 Task: Create custom Profiles for PrisonConnect Pro application.
Action: Mouse moved to (627, 43)
Screenshot: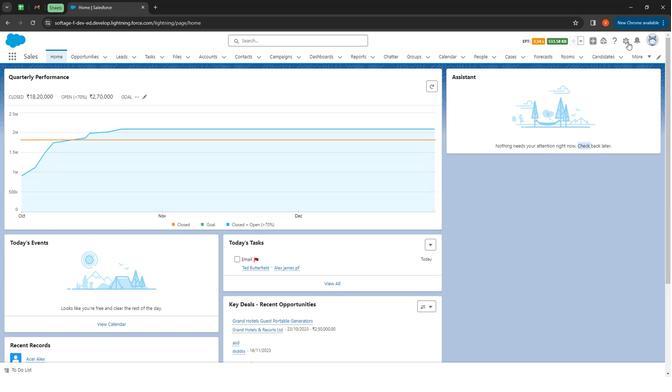 
Action: Mouse pressed left at (627, 43)
Screenshot: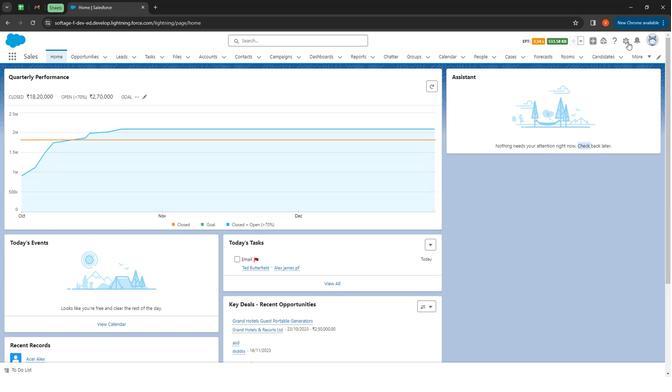 
Action: Mouse moved to (612, 58)
Screenshot: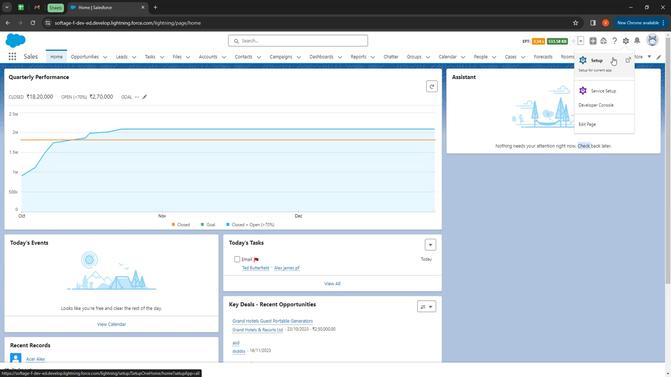 
Action: Mouse pressed left at (612, 58)
Screenshot: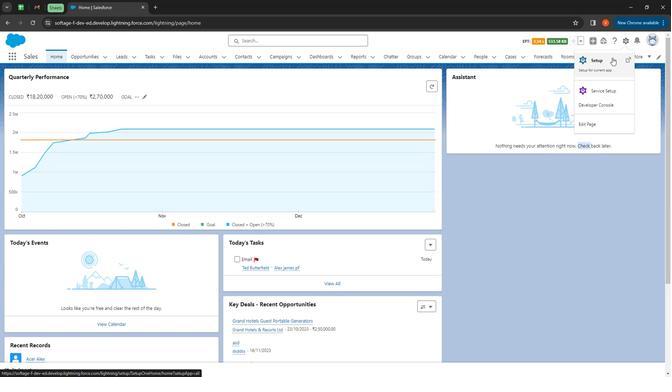 
Action: Mouse moved to (40, 79)
Screenshot: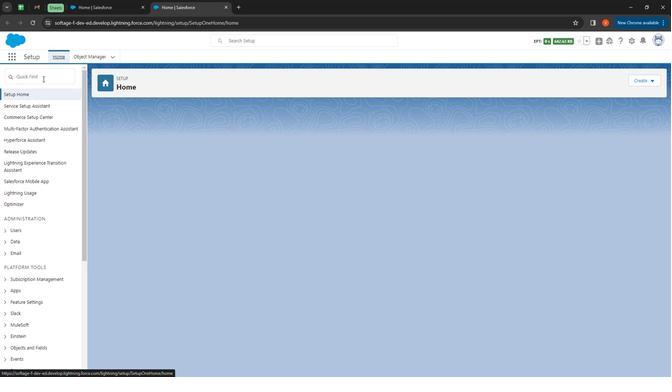 
Action: Mouse pressed left at (40, 79)
Screenshot: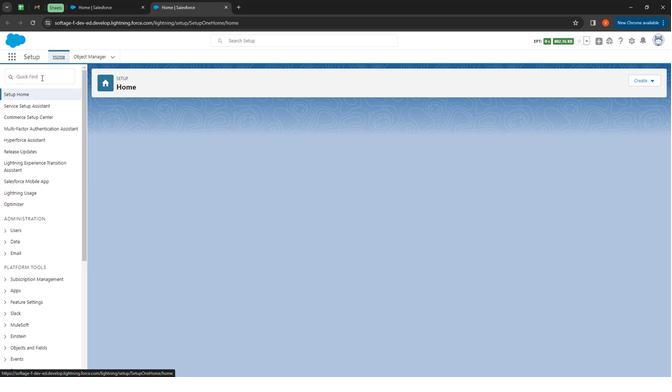 
Action: Mouse moved to (40, 79)
Screenshot: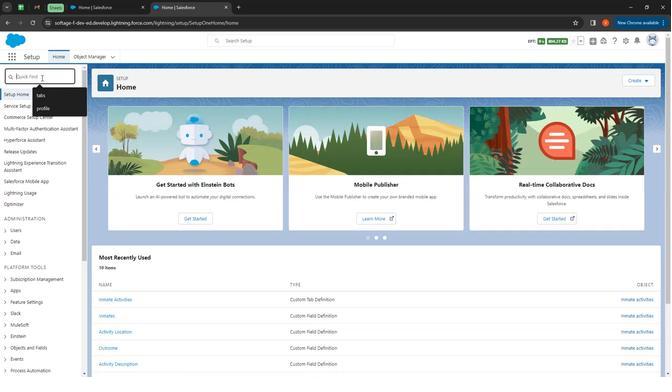 
Action: Key pressed profiles
Screenshot: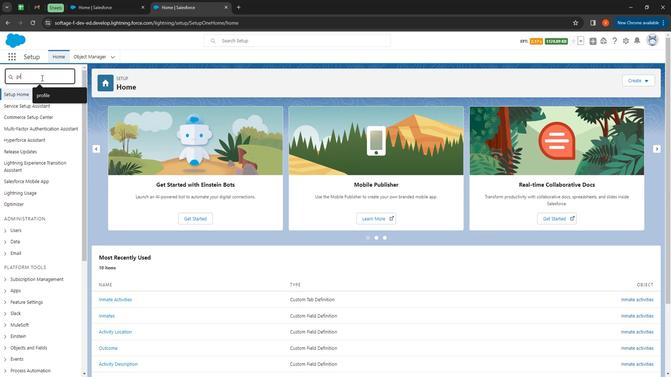 
Action: Mouse moved to (21, 108)
Screenshot: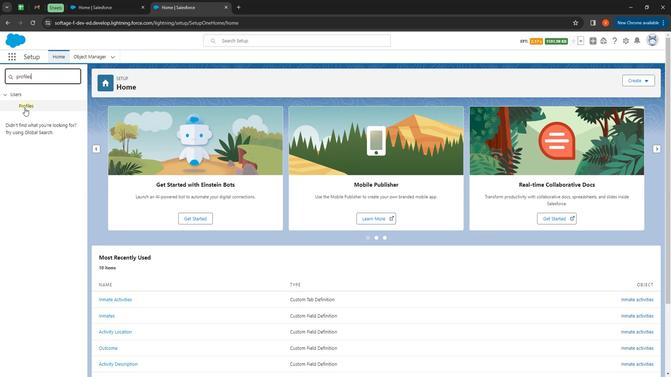 
Action: Mouse pressed left at (21, 108)
Screenshot: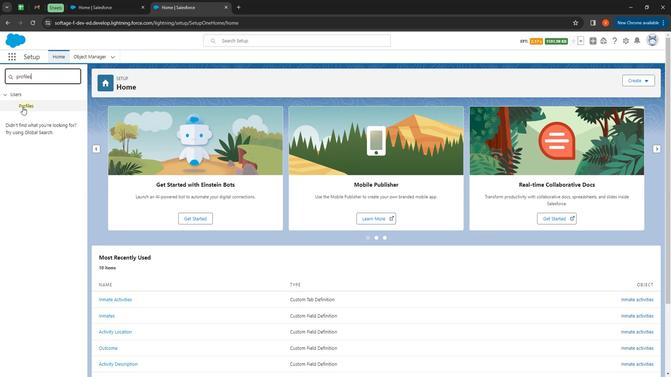 
Action: Mouse moved to (150, 172)
Screenshot: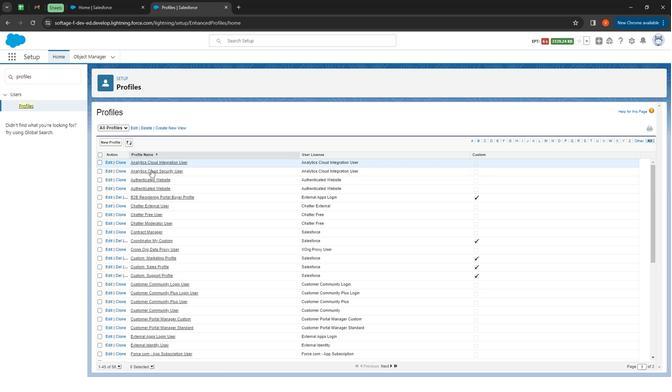 
Action: Mouse scrolled (150, 171) with delta (0, 0)
Screenshot: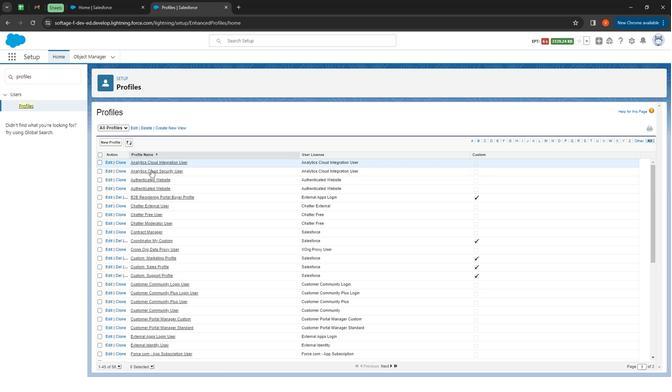 
Action: Mouse scrolled (150, 171) with delta (0, 0)
Screenshot: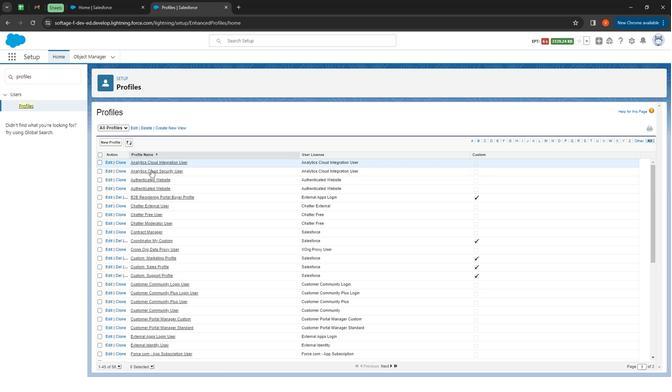 
Action: Mouse scrolled (150, 171) with delta (0, 0)
Screenshot: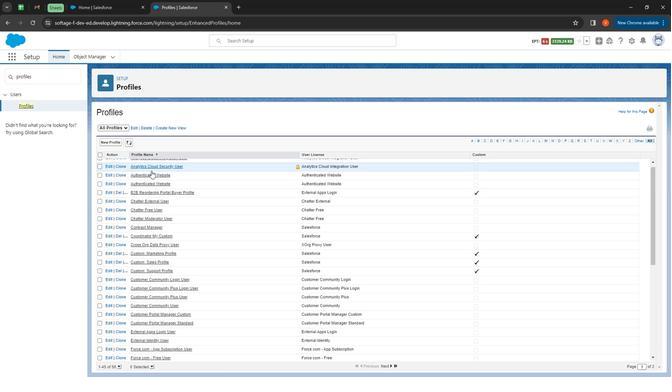 
Action: Mouse scrolled (150, 171) with delta (0, 0)
Screenshot: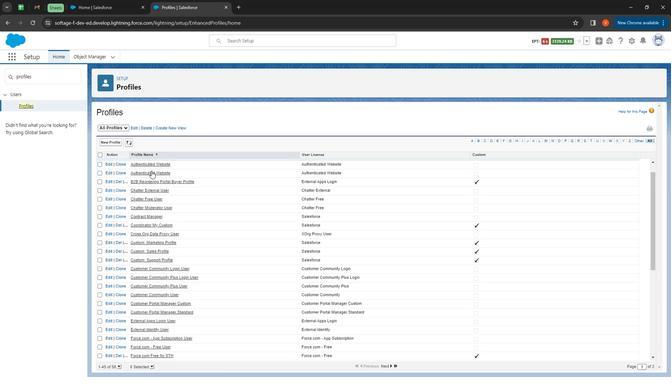 
Action: Mouse moved to (118, 253)
Screenshot: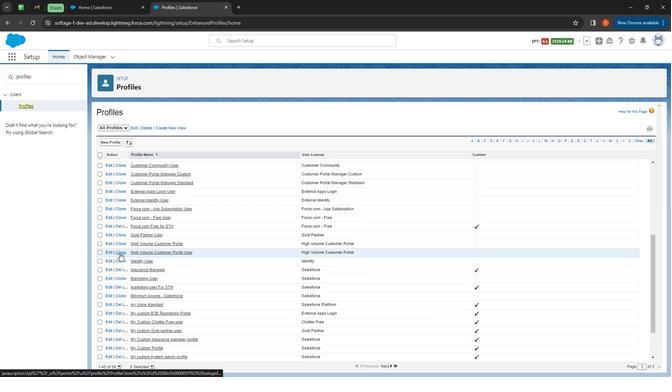 
Action: Mouse pressed left at (118, 253)
Screenshot: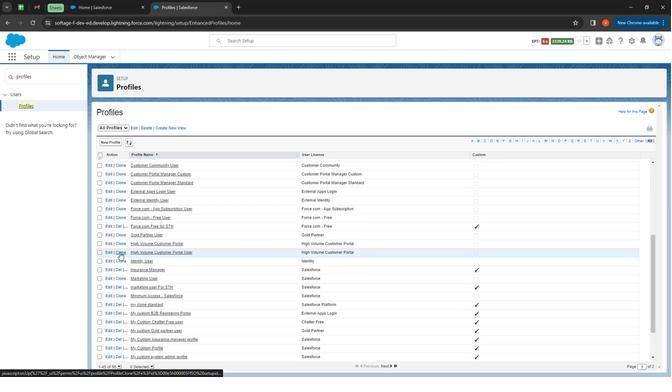 
Action: Mouse moved to (239, 169)
Screenshot: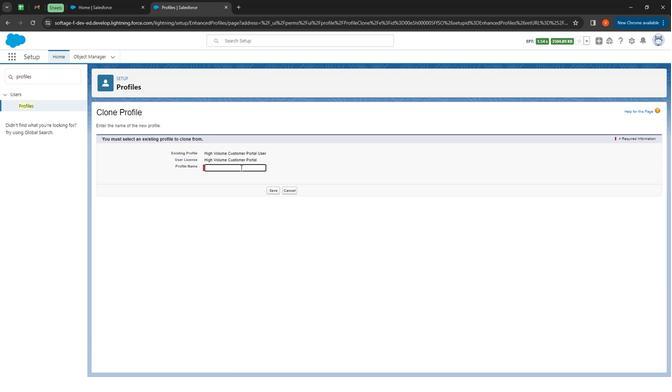
Action: Mouse pressed left at (239, 169)
Screenshot: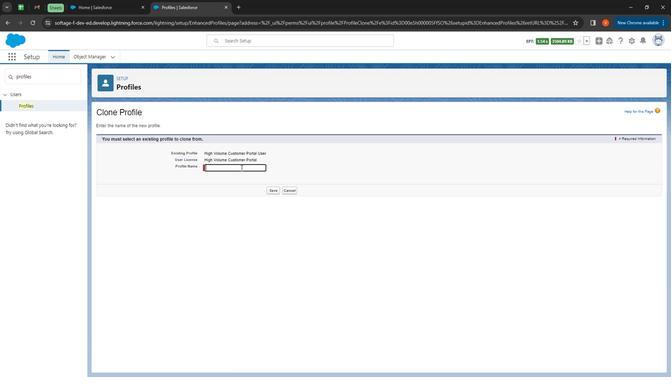
Action: Key pressed custom<Key.space><Key.shift>High<Key.shift>Volume<Key.space><Key.shift><Key.shift><Key.shift><Key.shift><Key.shift><Key.shift><Key.shift><Key.shift><Key.shift><Key.shift>PCP
Screenshot: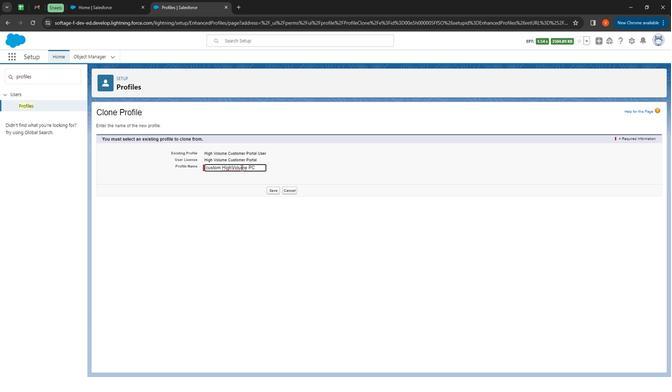 
Action: Mouse moved to (229, 169)
Screenshot: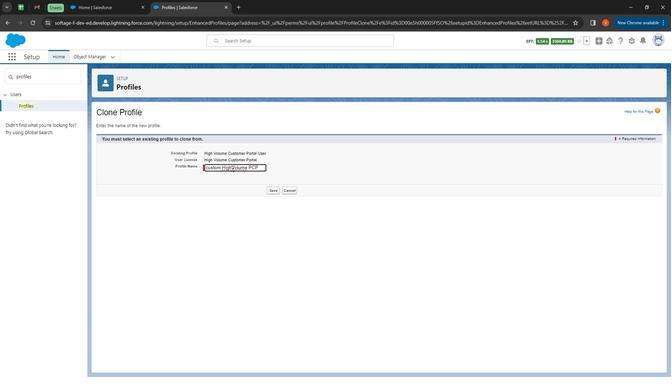 
Action: Mouse pressed left at (229, 169)
Screenshot: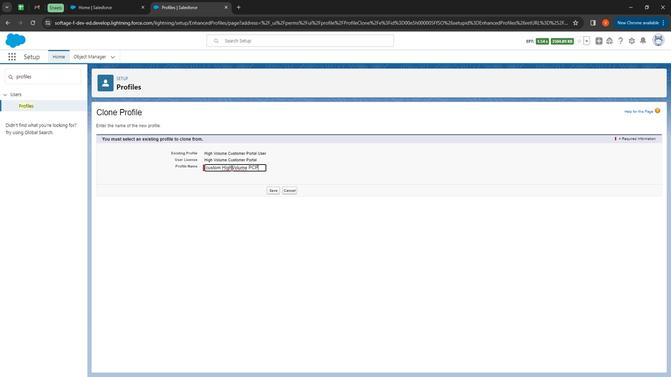 
Action: Mouse moved to (230, 172)
Screenshot: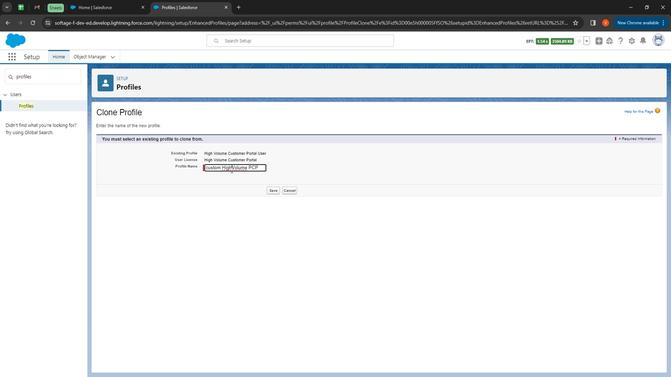 
Action: Key pressed <Key.space>
Screenshot: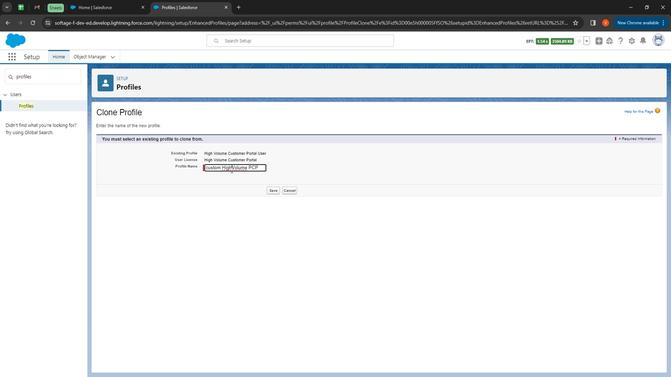 
Action: Mouse moved to (273, 190)
Screenshot: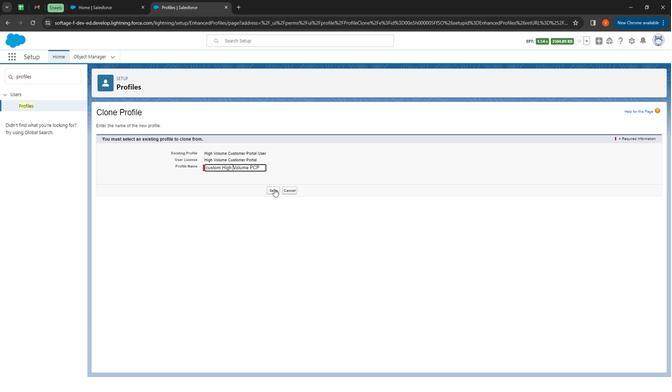
Action: Mouse pressed left at (273, 190)
Screenshot: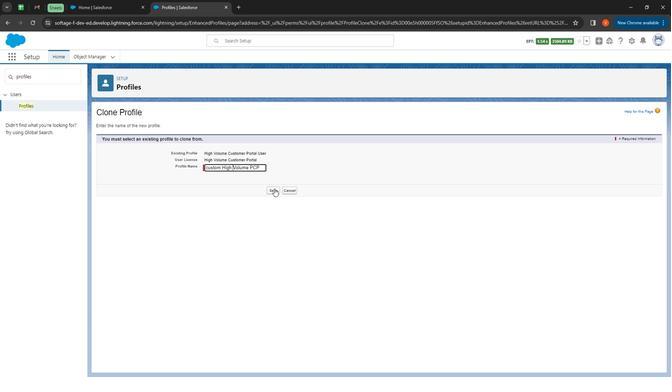 
Action: Mouse moved to (265, 208)
Screenshot: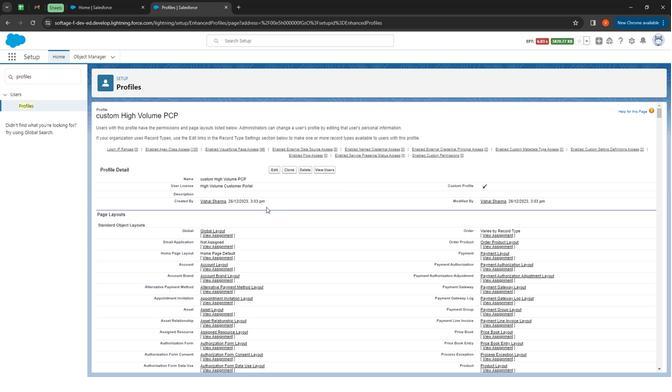 
Action: Mouse scrolled (265, 208) with delta (0, 0)
Screenshot: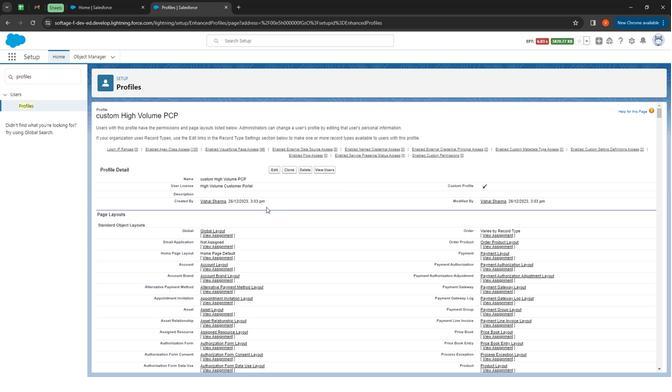 
Action: Mouse scrolled (265, 208) with delta (0, 0)
Screenshot: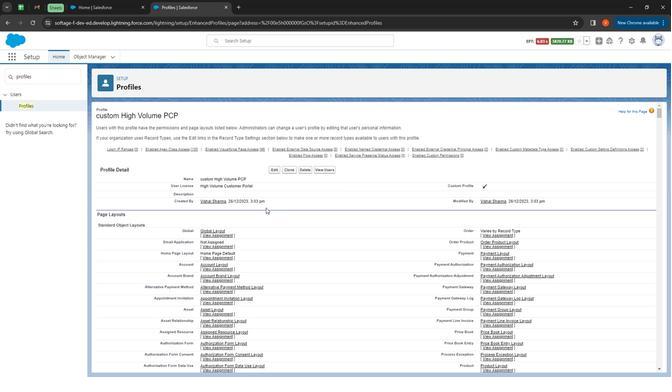 
Action: Mouse scrolled (265, 208) with delta (0, 0)
Screenshot: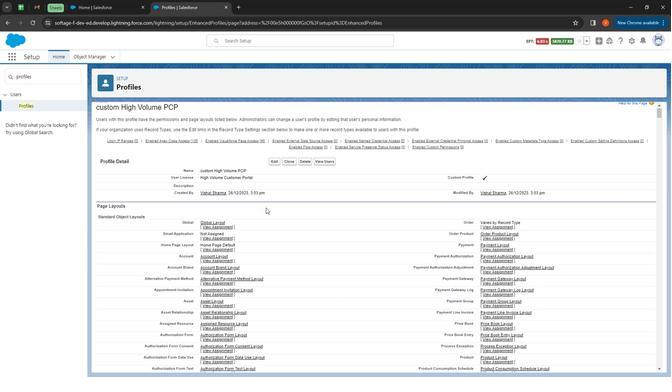 
Action: Mouse moved to (264, 208)
Screenshot: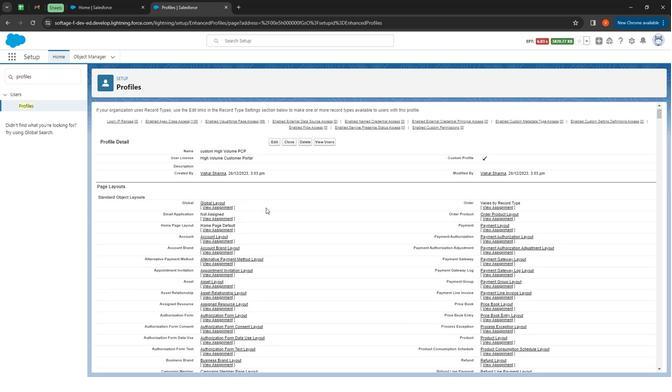 
Action: Mouse scrolled (264, 208) with delta (0, 0)
Screenshot: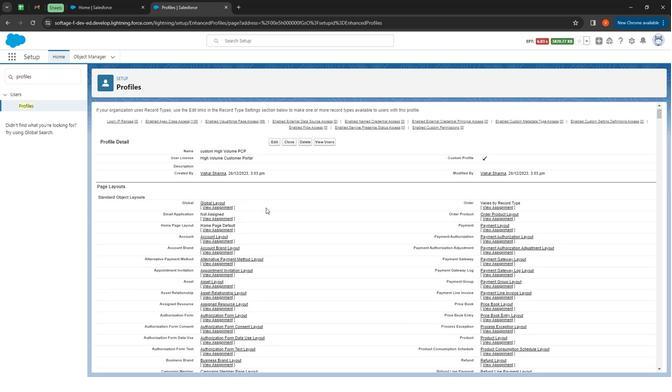 
Action: Mouse moved to (241, 218)
Screenshot: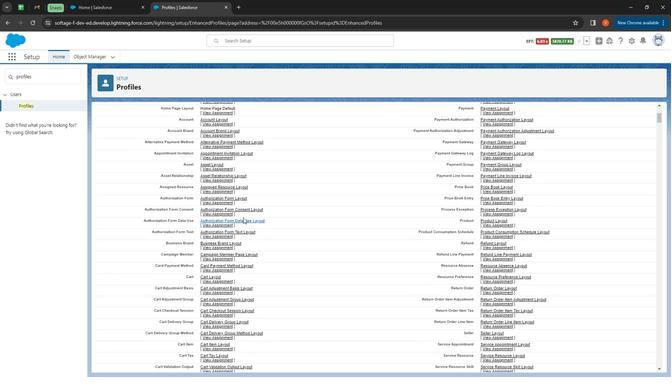 
Action: Mouse scrolled (241, 218) with delta (0, 0)
Screenshot: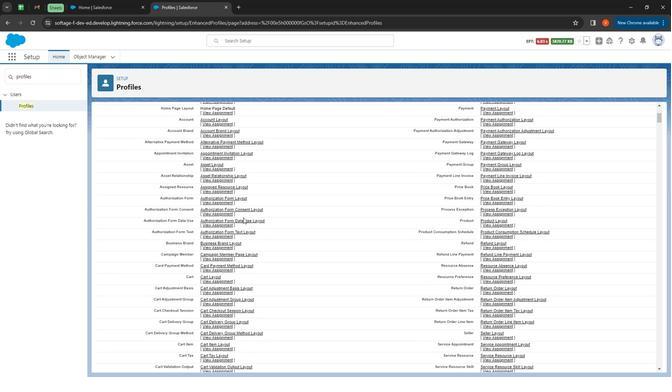 
Action: Mouse moved to (241, 218)
Screenshot: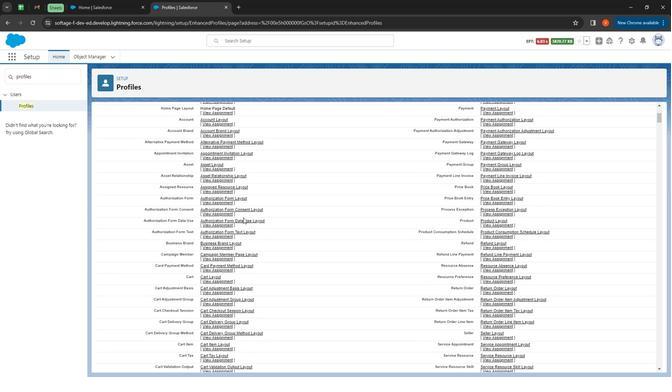 
Action: Mouse scrolled (241, 218) with delta (0, 0)
Screenshot: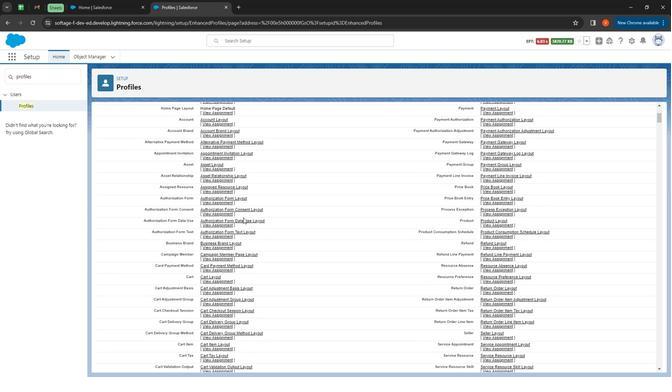 
Action: Mouse scrolled (241, 218) with delta (0, 0)
Screenshot: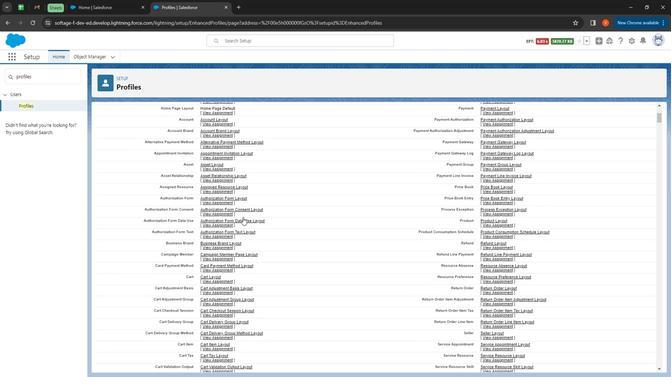 
Action: Mouse moved to (241, 217)
Screenshot: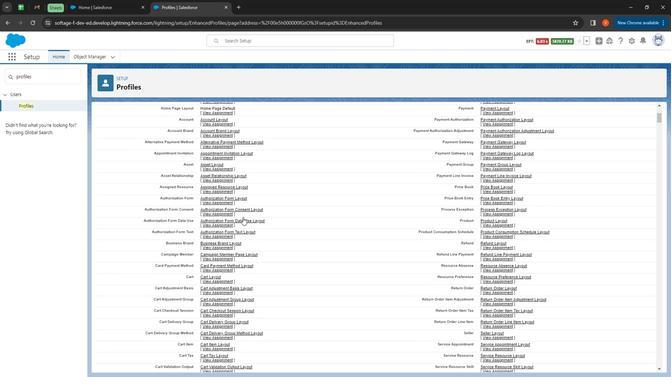 
Action: Mouse scrolled (241, 217) with delta (0, 0)
Screenshot: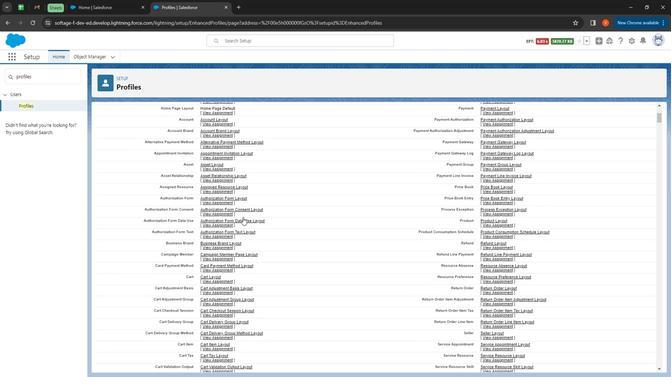 
Action: Mouse moved to (242, 217)
Screenshot: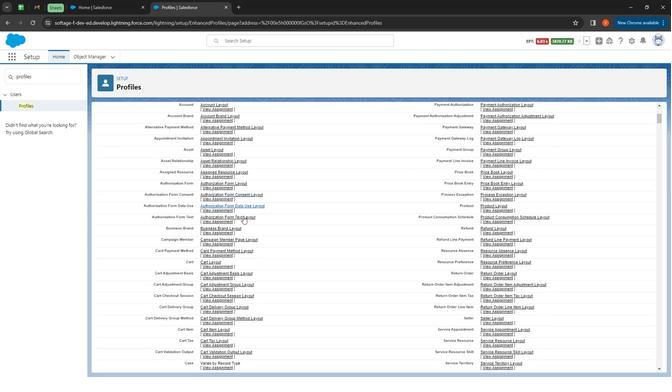 
Action: Mouse scrolled (242, 217) with delta (0, 0)
Screenshot: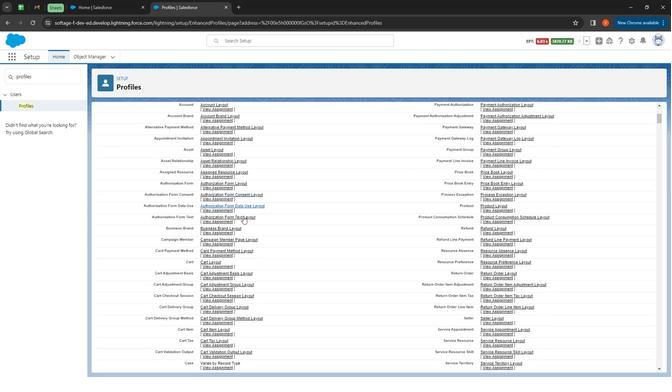 
Action: Mouse moved to (244, 216)
Screenshot: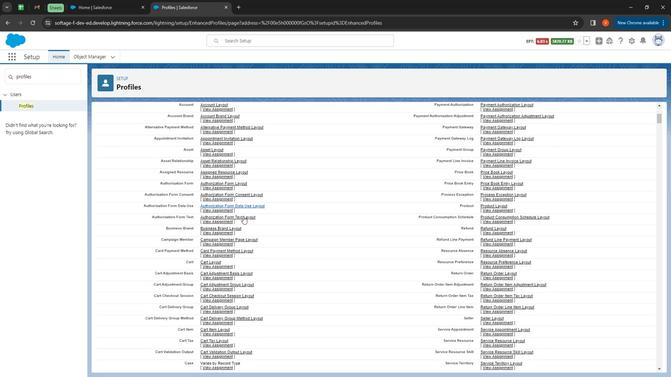 
Action: Mouse scrolled (244, 216) with delta (0, 0)
Screenshot: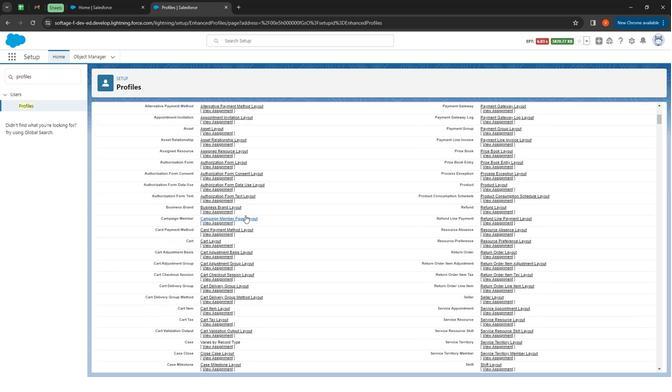 
Action: Mouse moved to (332, 224)
Screenshot: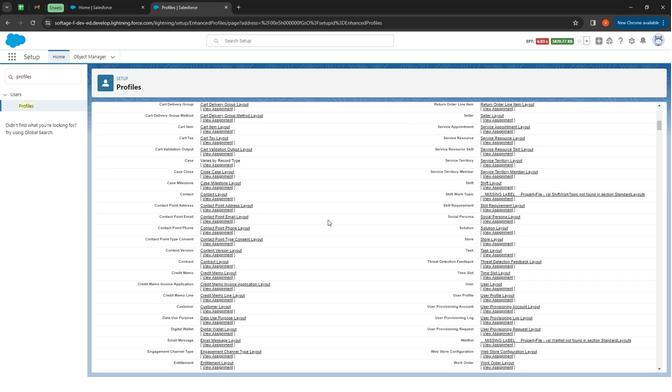 
Action: Mouse scrolled (332, 224) with delta (0, 0)
Screenshot: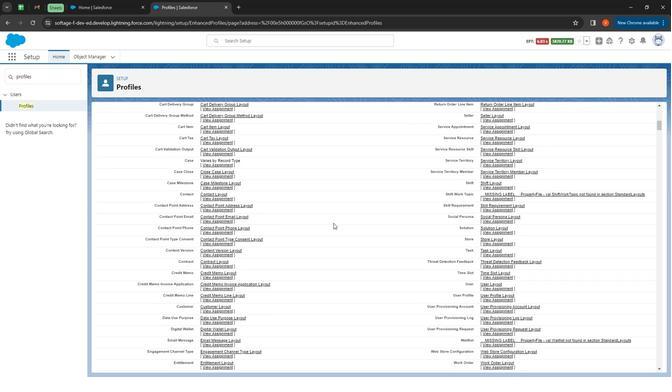 
Action: Mouse moved to (332, 225)
Screenshot: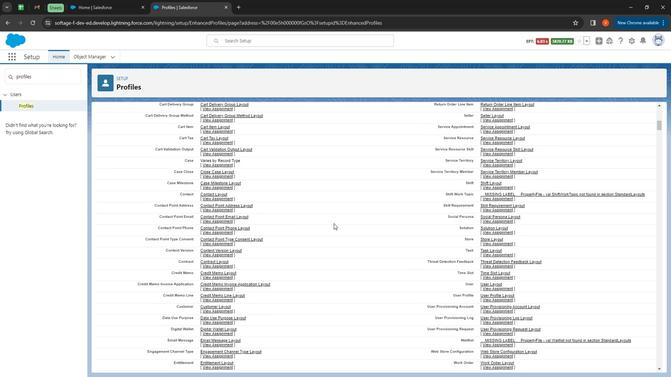 
Action: Mouse scrolled (332, 225) with delta (0, 0)
Screenshot: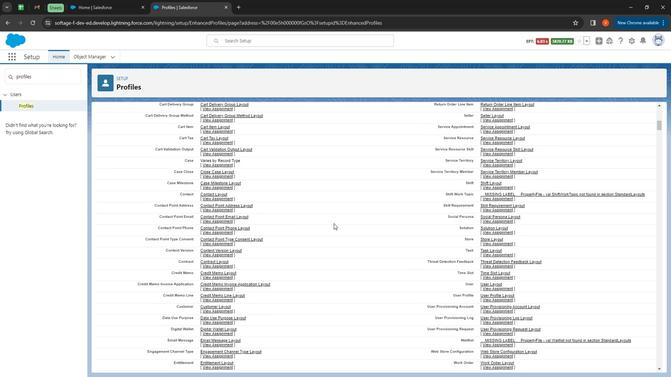 
Action: Mouse moved to (330, 226)
Screenshot: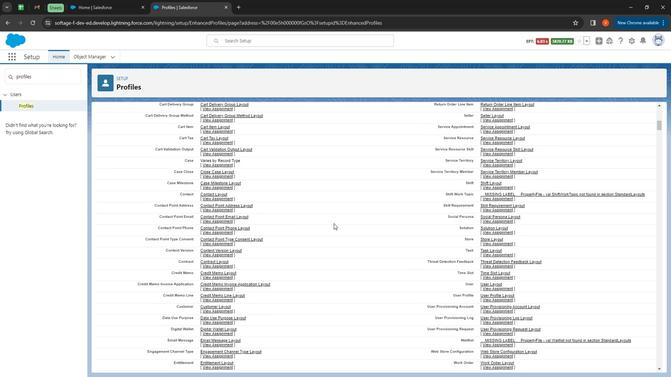 
Action: Mouse scrolled (330, 225) with delta (0, 0)
Screenshot: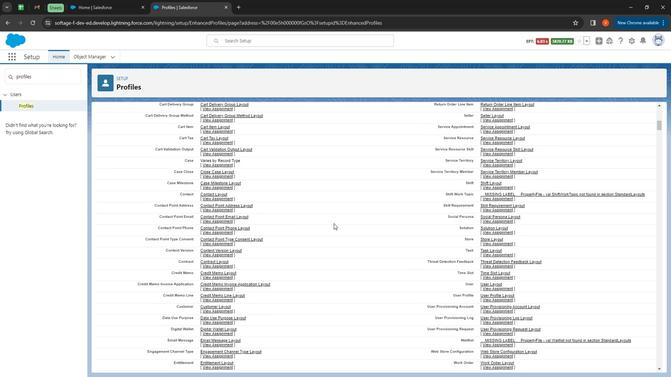 
Action: Mouse moved to (329, 226)
Screenshot: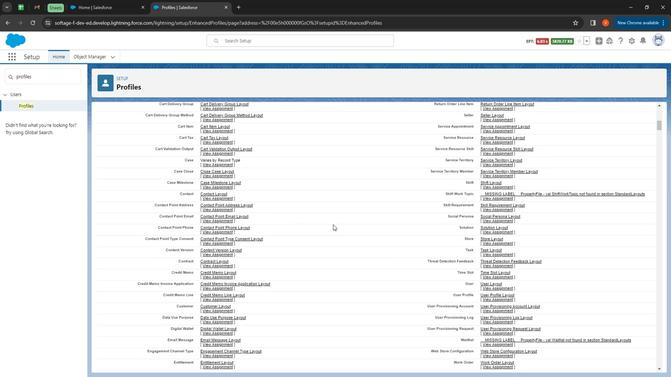 
Action: Mouse scrolled (329, 225) with delta (0, 0)
Screenshot: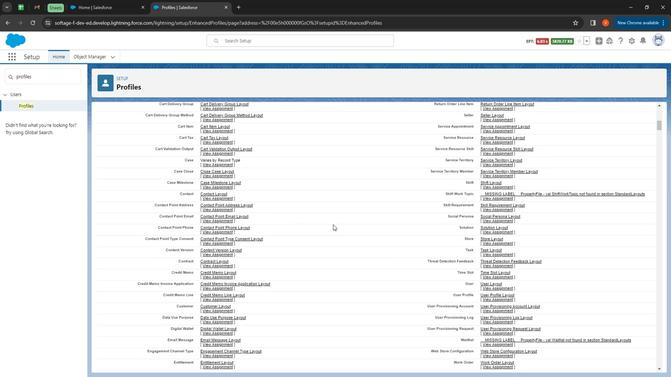 
Action: Mouse moved to (322, 226)
Screenshot: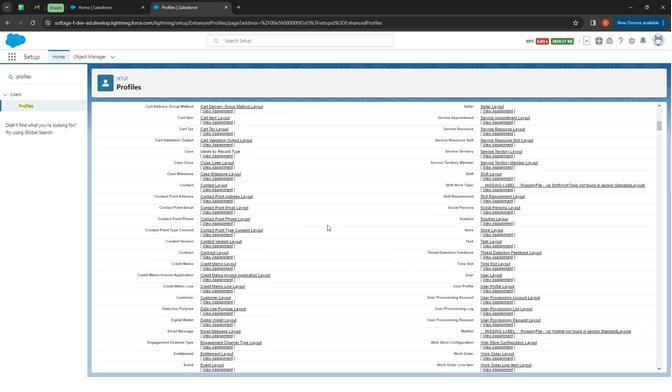 
Action: Mouse scrolled (322, 226) with delta (0, 0)
Screenshot: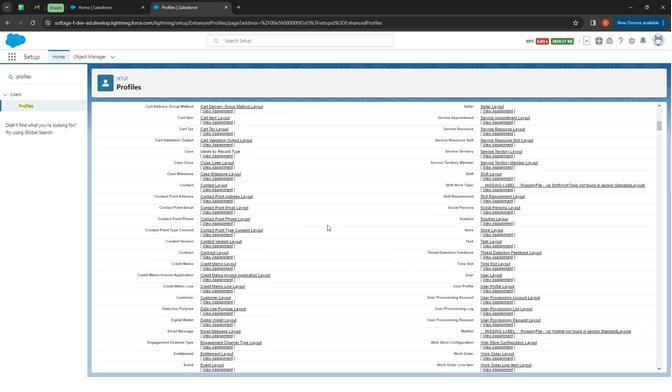 
Action: Mouse moved to (314, 226)
Screenshot: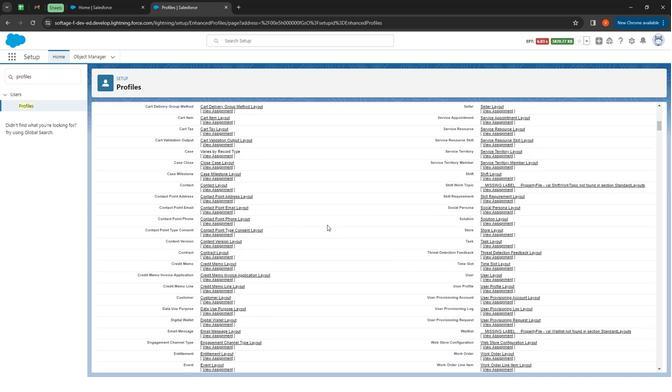 
Action: Mouse scrolled (314, 226) with delta (0, 0)
Screenshot: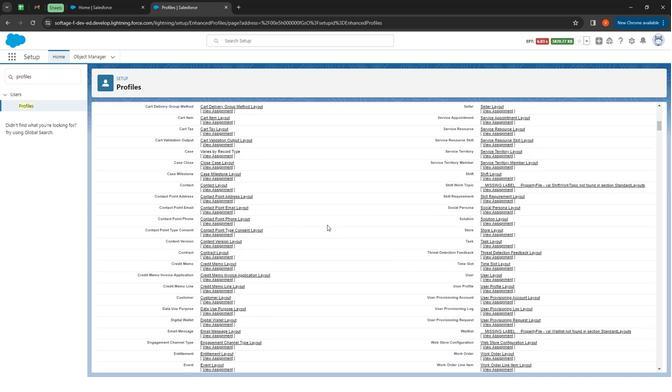 
Action: Mouse moved to (304, 226)
Screenshot: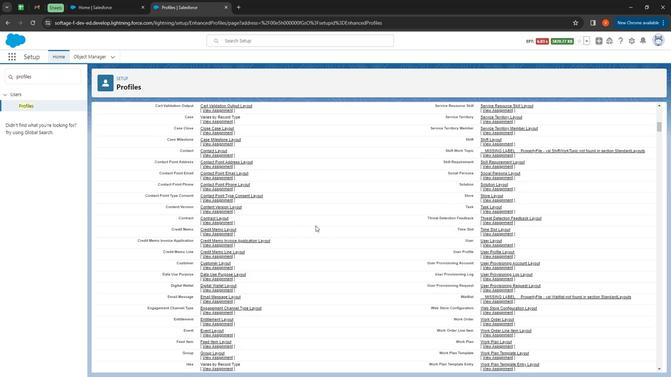 
Action: Mouse scrolled (304, 226) with delta (0, 0)
Screenshot: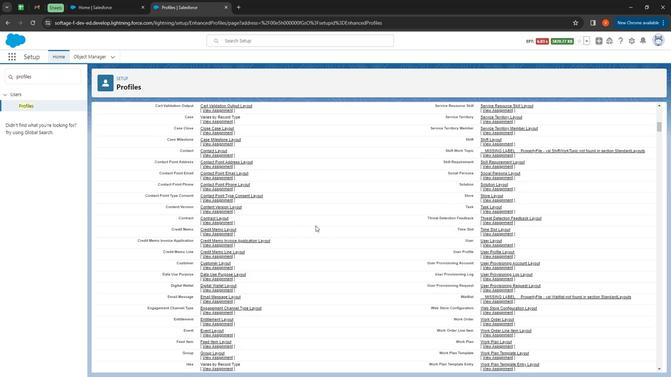 
Action: Mouse moved to (268, 227)
Screenshot: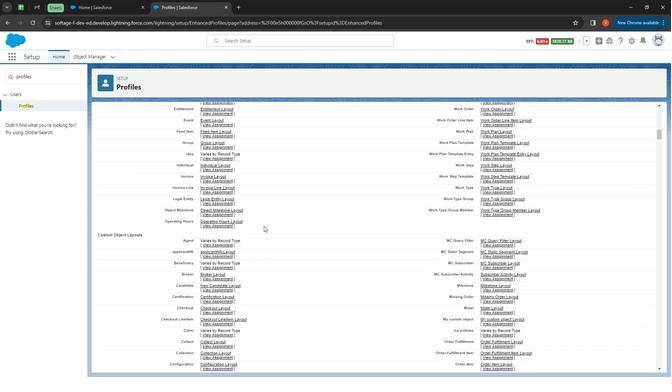 
Action: Mouse scrolled (268, 226) with delta (0, 0)
Screenshot: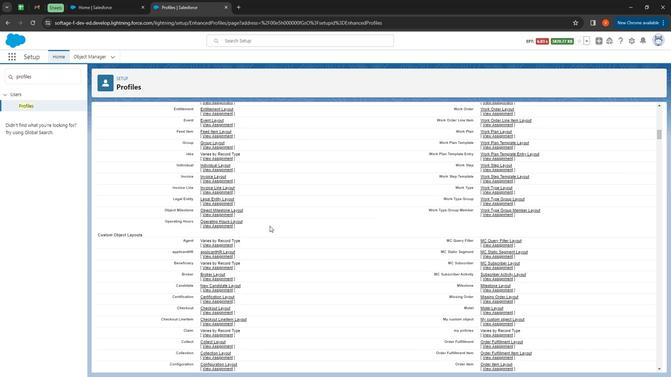 
Action: Mouse moved to (269, 227)
Screenshot: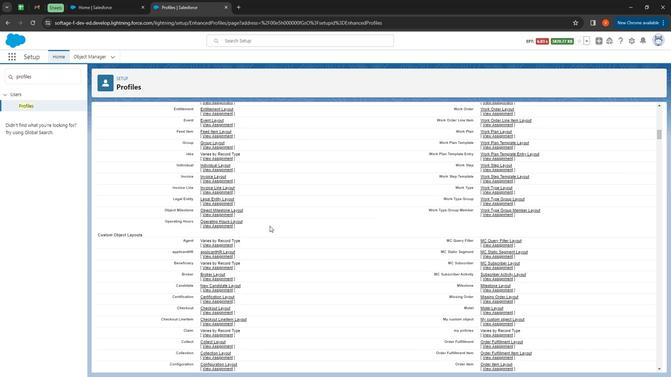 
Action: Mouse scrolled (269, 226) with delta (0, 0)
Screenshot: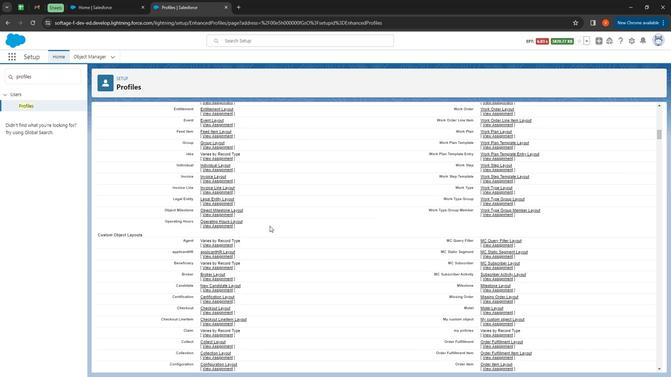
Action: Mouse scrolled (269, 226) with delta (0, 0)
Screenshot: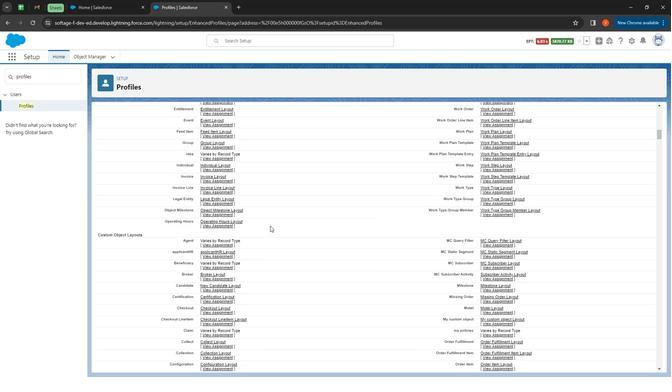 
Action: Mouse scrolled (269, 226) with delta (0, 0)
Screenshot: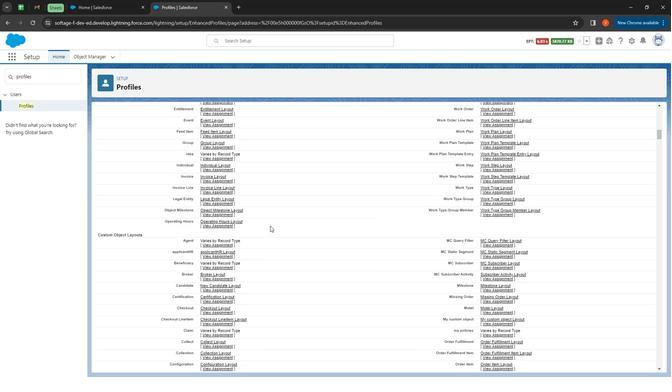 
Action: Mouse scrolled (269, 226) with delta (0, 0)
Screenshot: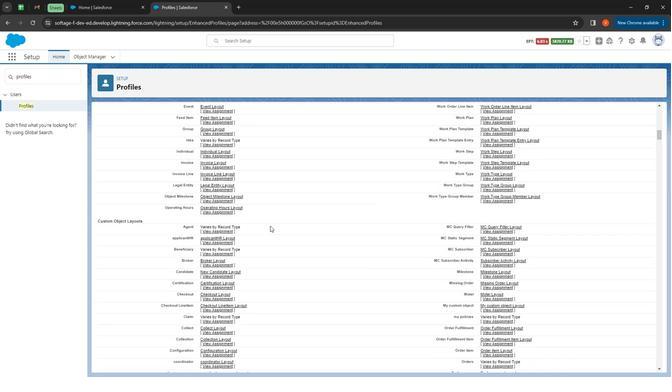 
Action: Mouse scrolled (269, 226) with delta (0, 0)
Screenshot: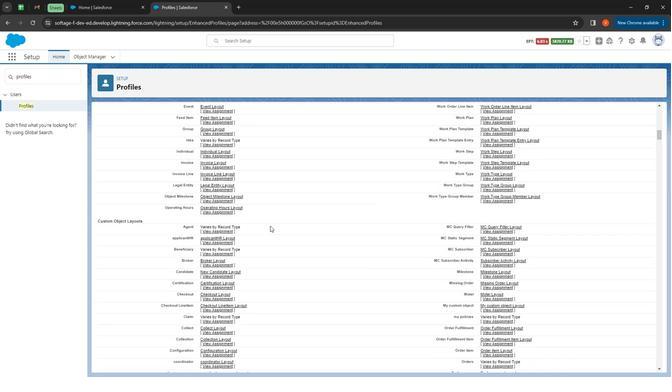 
Action: Mouse moved to (269, 227)
Screenshot: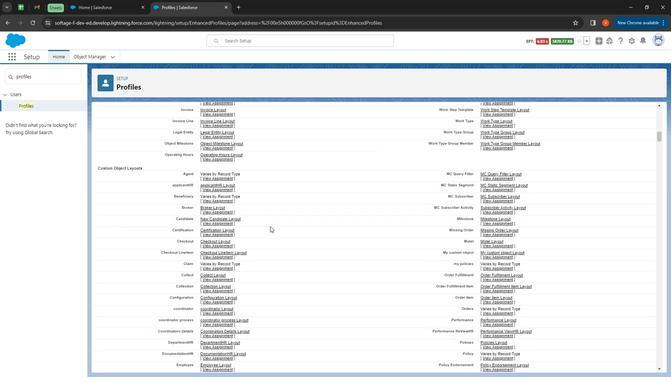 
Action: Mouse scrolled (269, 227) with delta (0, 0)
Screenshot: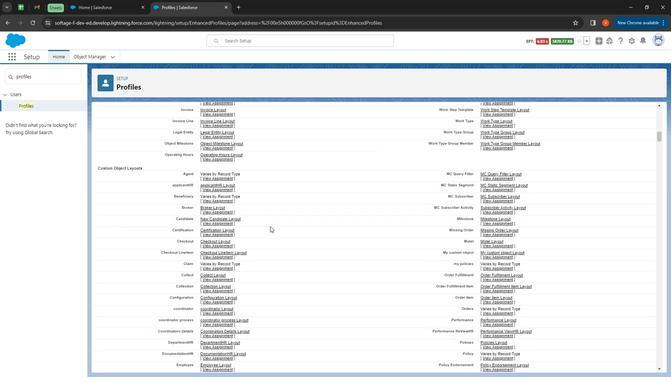 
Action: Mouse moved to (277, 228)
Screenshot: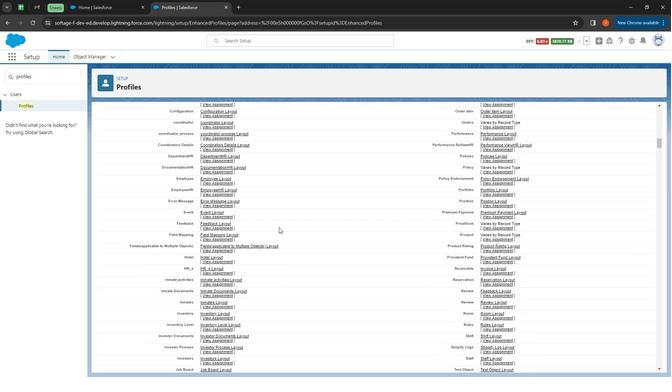 
Action: Mouse scrolled (277, 228) with delta (0, 0)
Screenshot: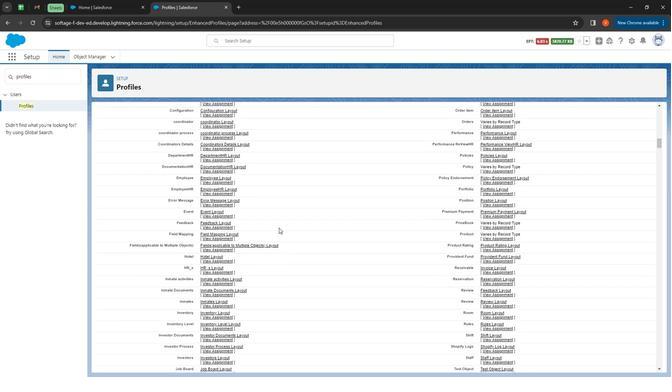 
Action: Mouse scrolled (277, 228) with delta (0, 0)
Screenshot: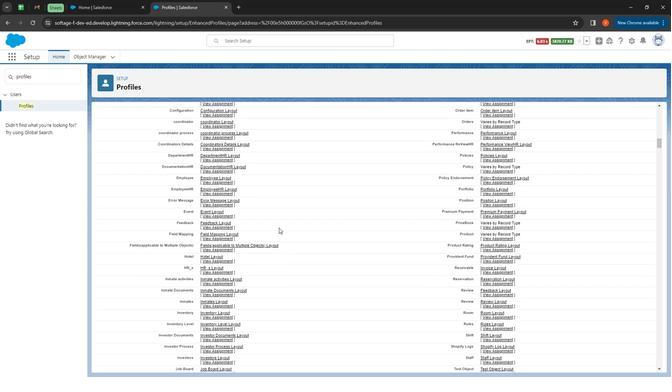 
Action: Mouse scrolled (277, 228) with delta (0, 0)
Screenshot: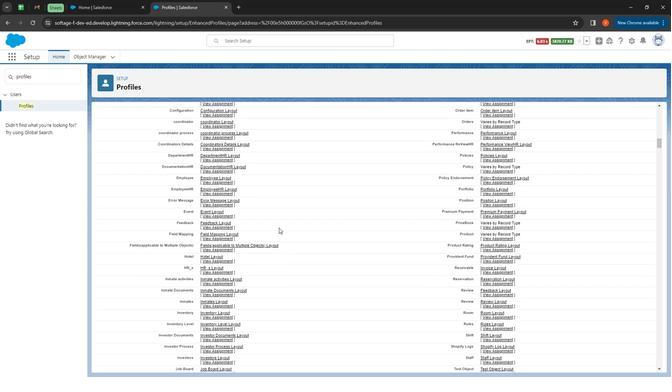 
Action: Mouse scrolled (277, 228) with delta (0, 0)
Screenshot: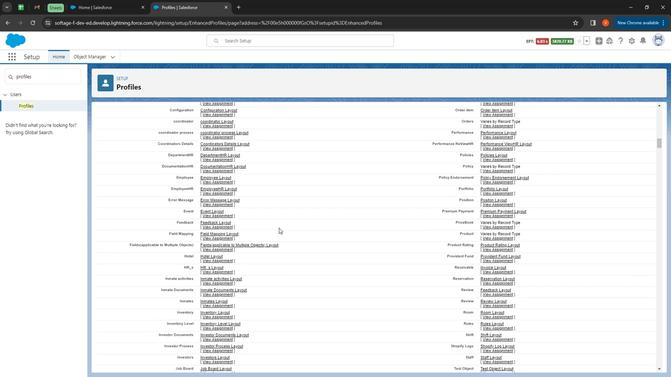
Action: Mouse scrolled (277, 228) with delta (0, 0)
Screenshot: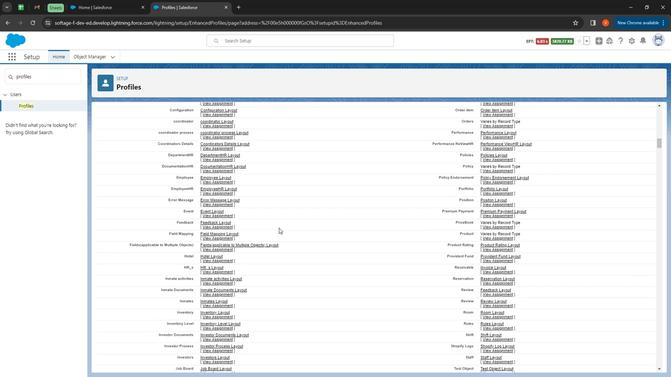 
Action: Mouse moved to (278, 228)
Screenshot: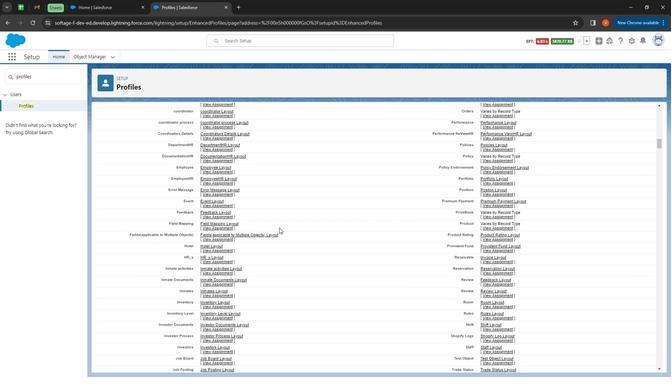 
Action: Mouse scrolled (278, 228) with delta (0, 0)
Screenshot: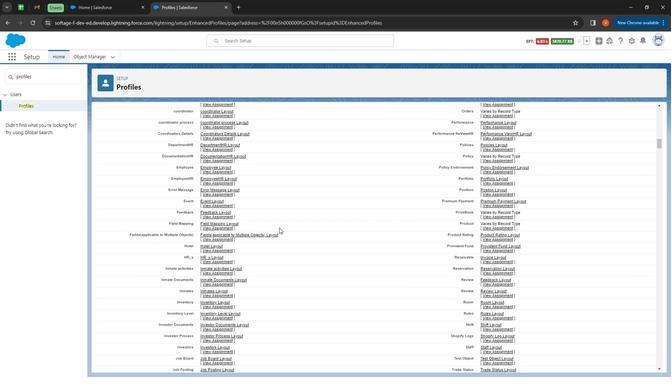 
Action: Mouse moved to (278, 229)
Screenshot: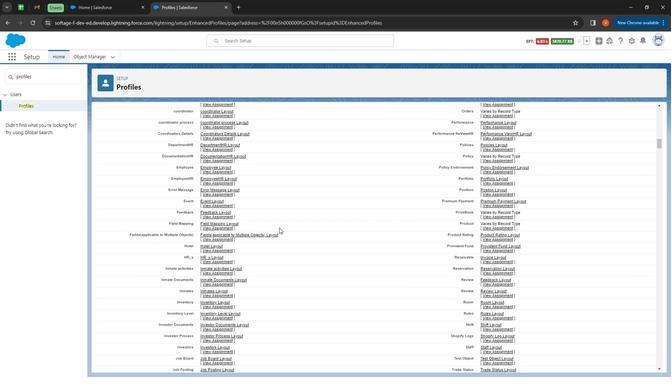 
Action: Mouse scrolled (278, 228) with delta (0, 0)
Screenshot: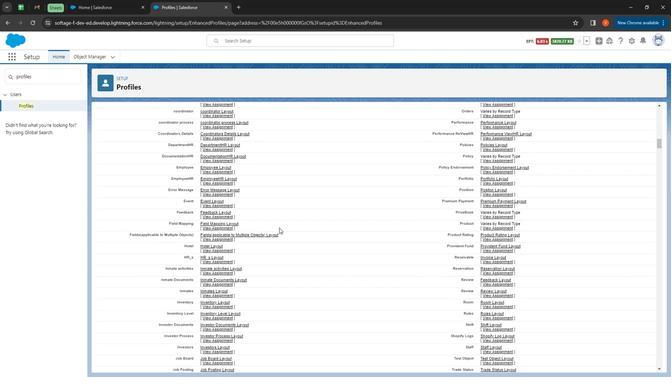 
Action: Mouse moved to (285, 232)
Screenshot: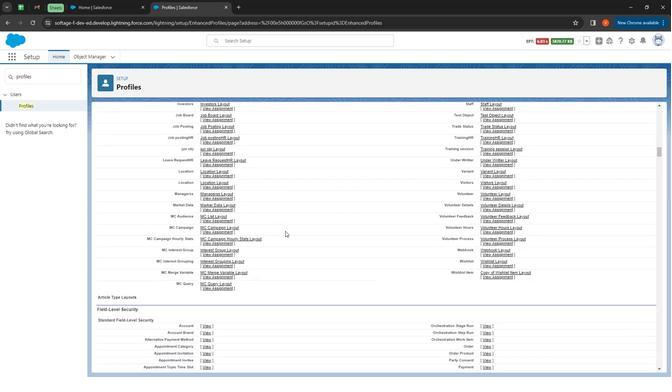 
Action: Mouse scrolled (285, 231) with delta (0, 0)
Screenshot: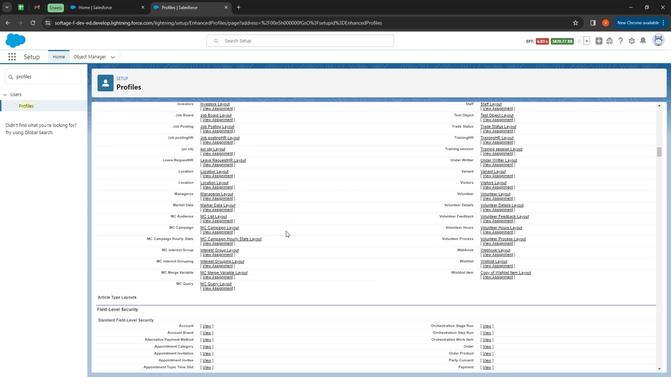 
Action: Mouse scrolled (285, 231) with delta (0, 0)
Screenshot: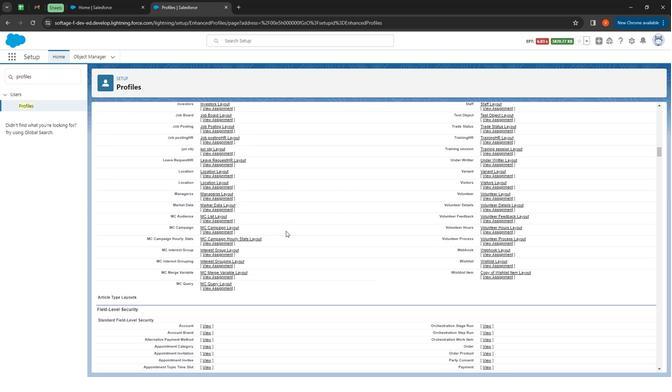 
Action: Mouse moved to (285, 232)
Screenshot: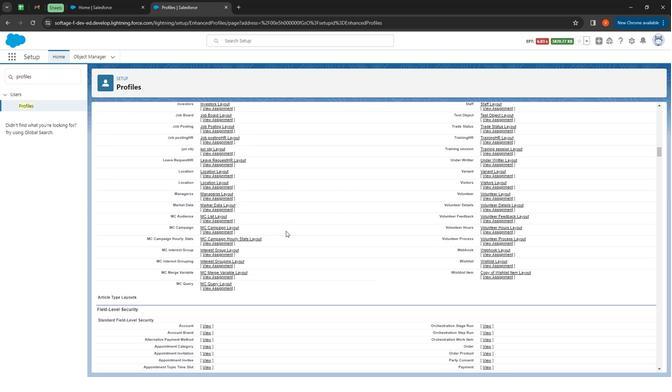 
Action: Mouse scrolled (285, 231) with delta (0, 0)
Screenshot: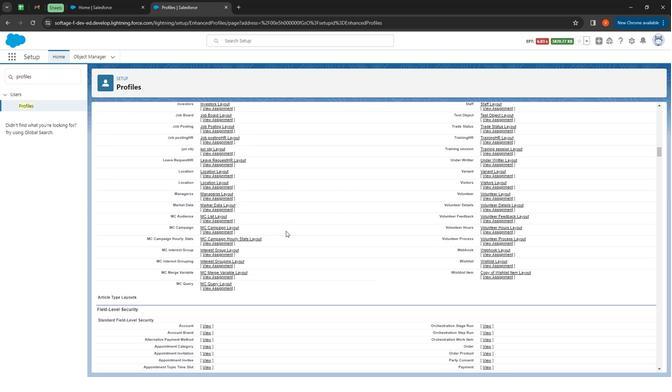 
Action: Mouse scrolled (285, 231) with delta (0, 0)
Screenshot: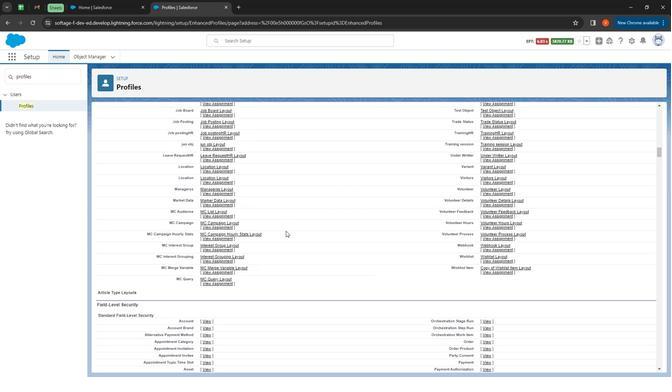 
Action: Mouse scrolled (285, 231) with delta (0, 0)
Screenshot: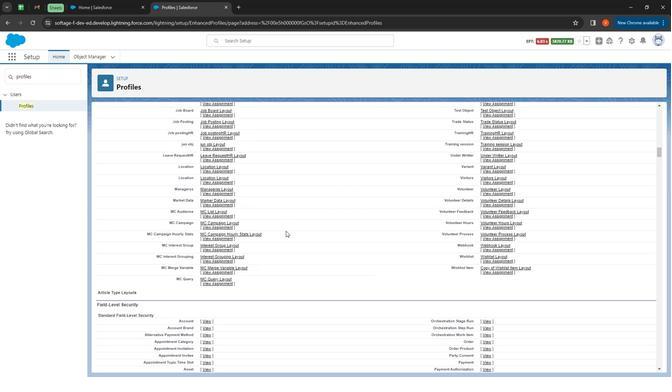 
Action: Mouse scrolled (285, 231) with delta (0, 0)
Screenshot: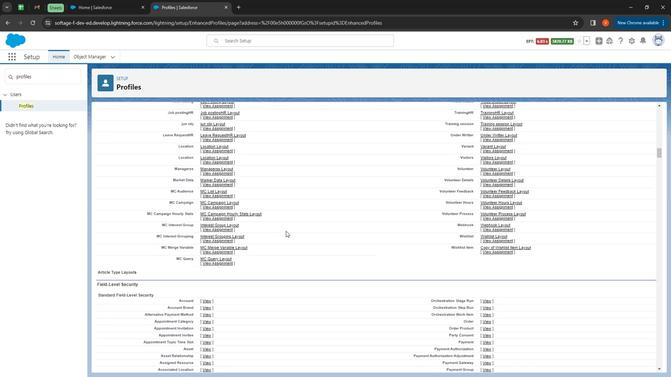 
Action: Mouse scrolled (285, 231) with delta (0, 0)
Screenshot: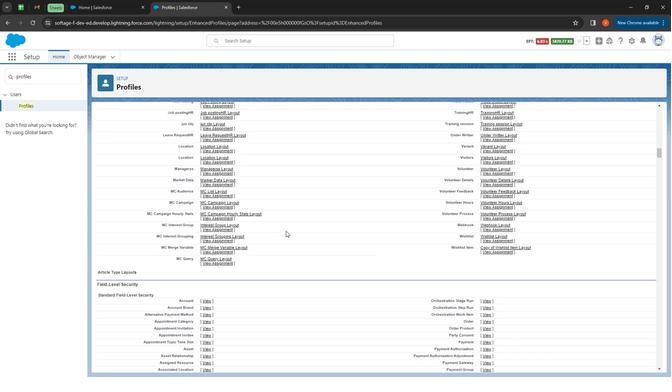 
Action: Mouse scrolled (285, 231) with delta (0, 0)
Screenshot: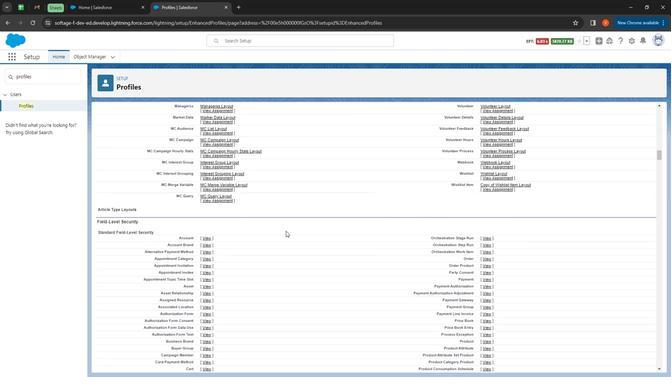 
Action: Mouse scrolled (285, 231) with delta (0, 0)
Screenshot: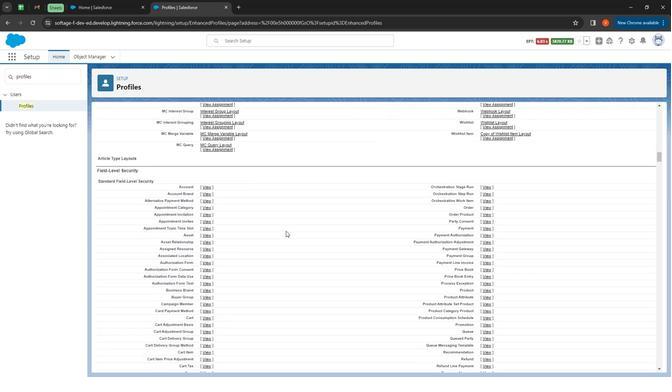 
Action: Mouse moved to (286, 232)
Screenshot: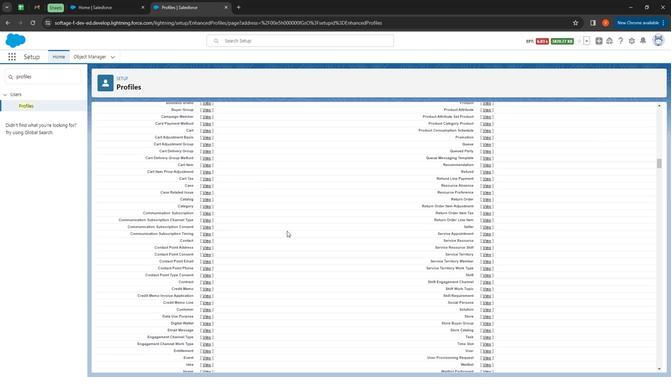 
Action: Mouse scrolled (286, 231) with delta (0, 0)
Screenshot: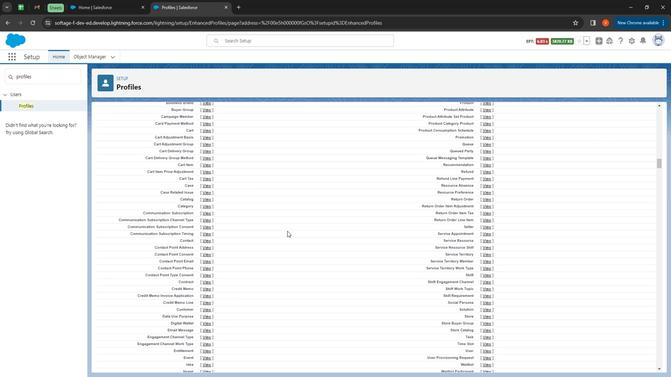 
Action: Mouse scrolled (286, 231) with delta (0, 0)
Screenshot: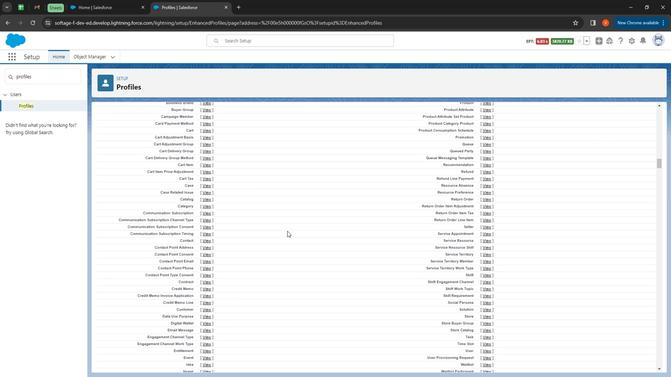 
Action: Mouse scrolled (286, 231) with delta (0, 0)
Screenshot: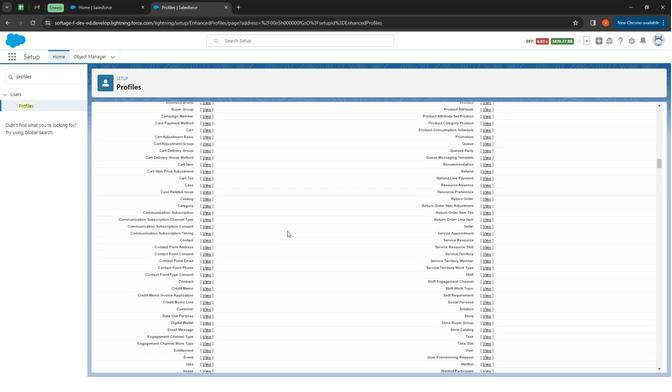 
Action: Mouse moved to (286, 232)
Screenshot: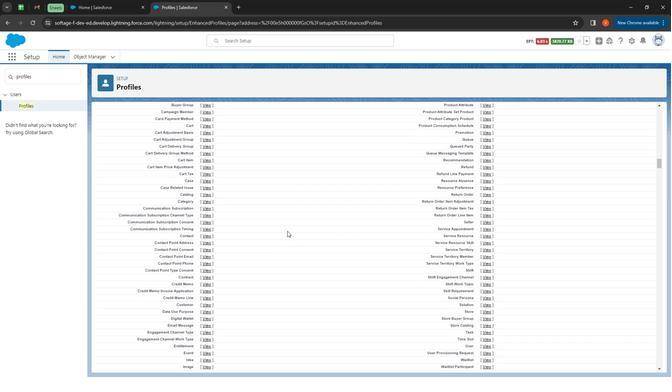 
Action: Mouse scrolled (286, 231) with delta (0, 0)
Screenshot: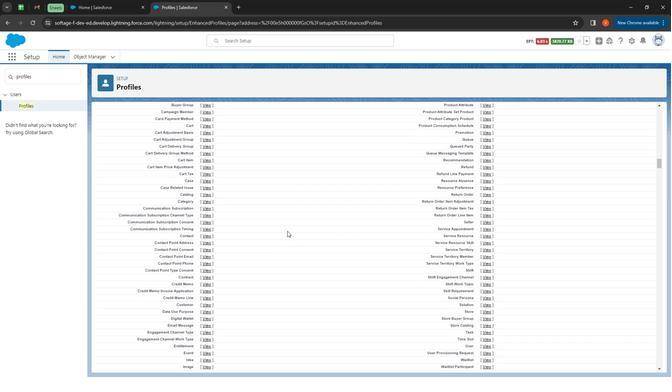 
Action: Mouse scrolled (286, 231) with delta (0, 0)
Screenshot: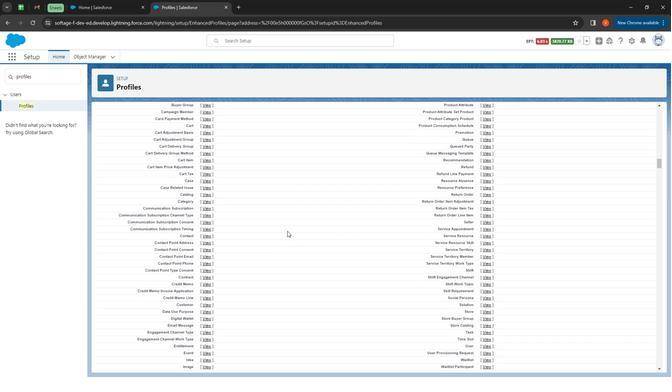 
Action: Mouse scrolled (286, 231) with delta (0, 0)
Screenshot: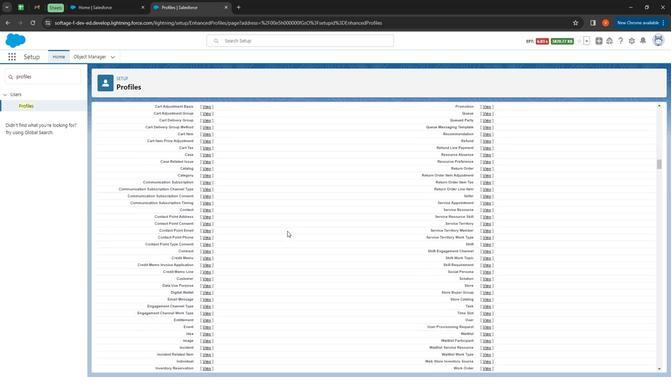 
Action: Mouse scrolled (286, 231) with delta (0, 0)
Screenshot: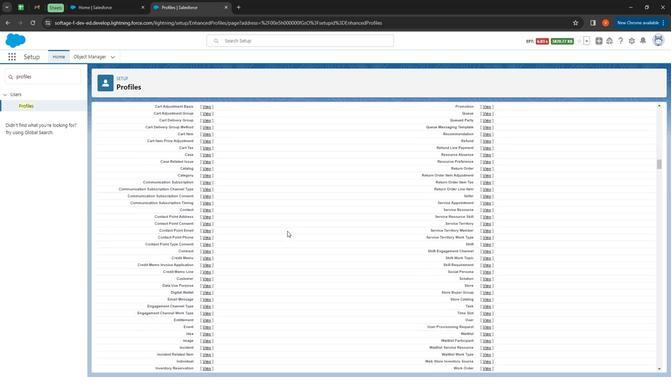 
Action: Mouse scrolled (286, 231) with delta (0, 0)
Screenshot: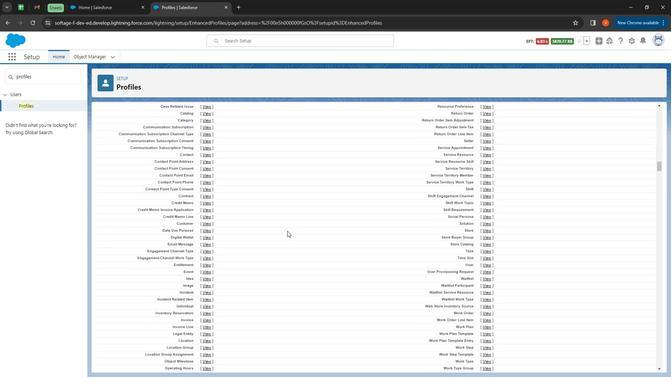 
Action: Mouse moved to (286, 232)
Screenshot: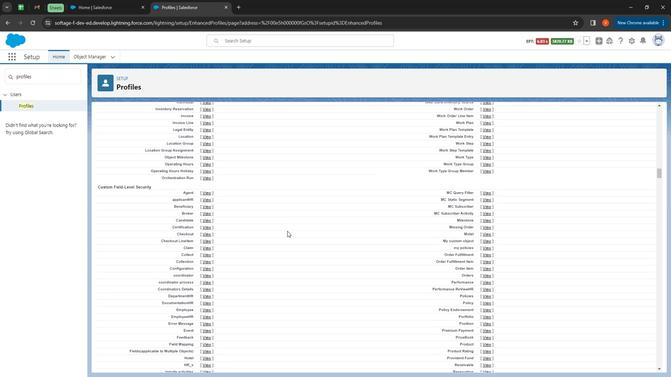 
Action: Mouse scrolled (286, 231) with delta (0, 0)
Screenshot: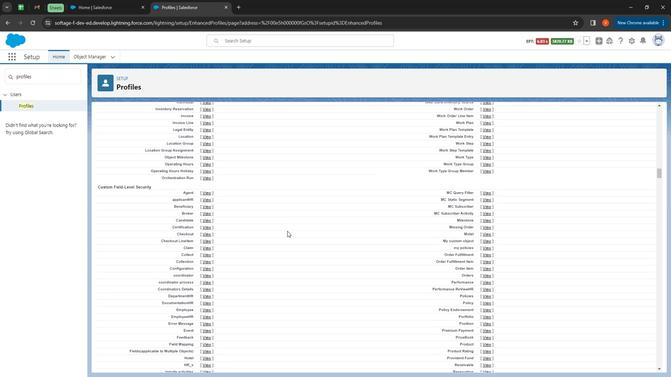 
Action: Mouse moved to (286, 232)
Screenshot: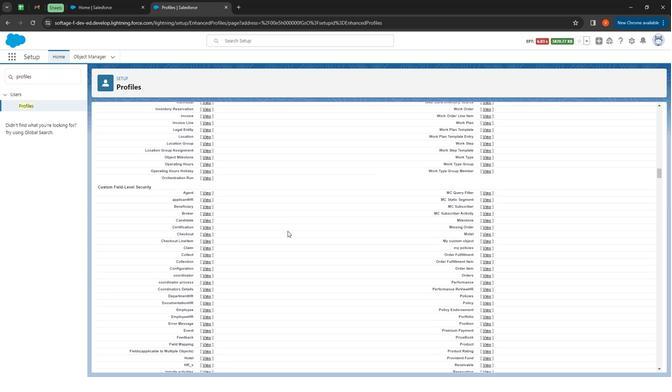 
Action: Mouse scrolled (286, 232) with delta (0, 0)
Screenshot: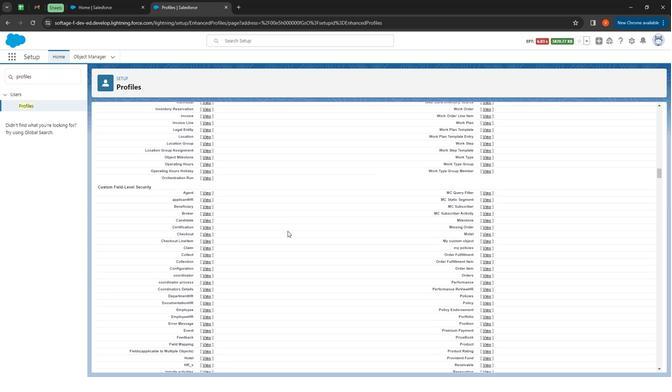 
Action: Mouse moved to (286, 233)
Screenshot: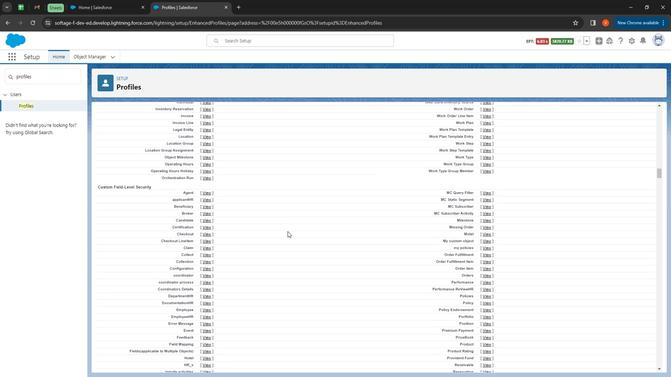 
Action: Mouse scrolled (286, 233) with delta (0, 0)
Screenshot: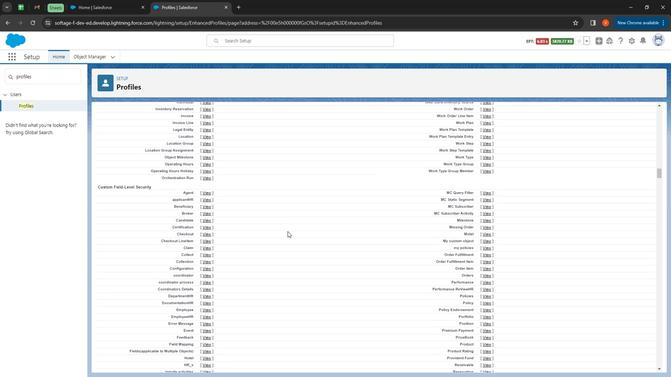 
Action: Mouse scrolled (286, 233) with delta (0, 0)
Screenshot: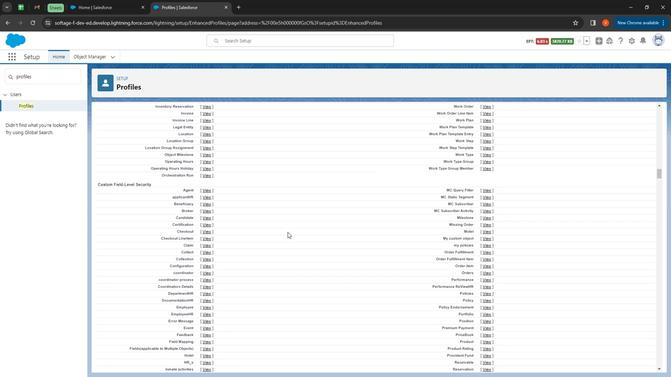 
Action: Mouse moved to (286, 233)
Screenshot: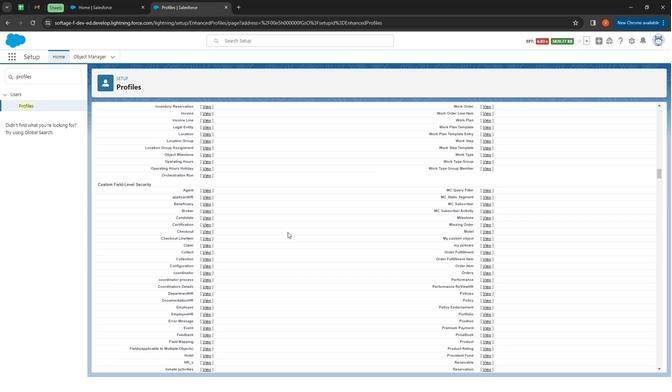
Action: Mouse scrolled (286, 233) with delta (0, 0)
Screenshot: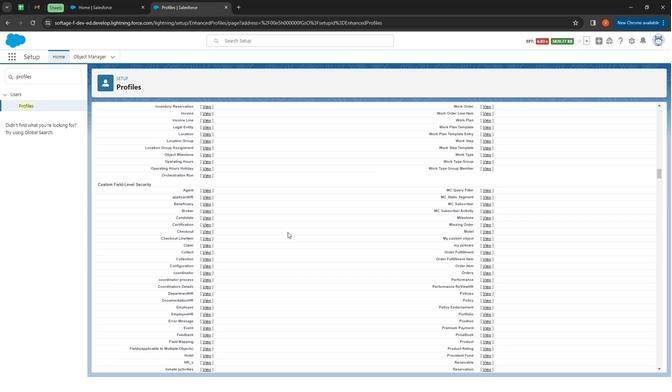 
Action: Mouse scrolled (286, 233) with delta (0, 0)
Screenshot: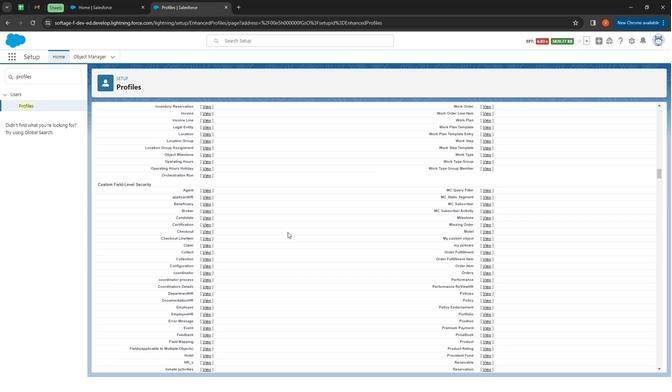 
Action: Mouse scrolled (286, 233) with delta (0, 0)
Screenshot: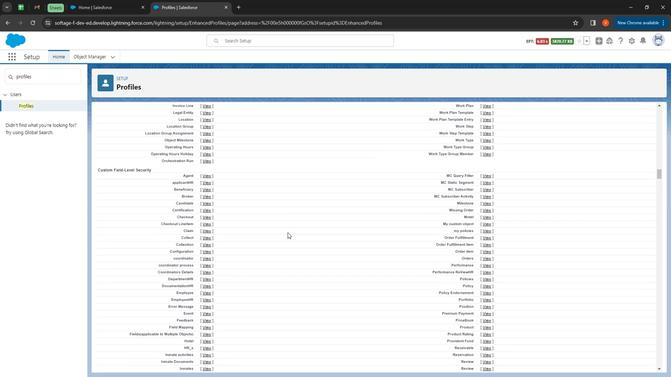 
Action: Mouse moved to (286, 234)
Screenshot: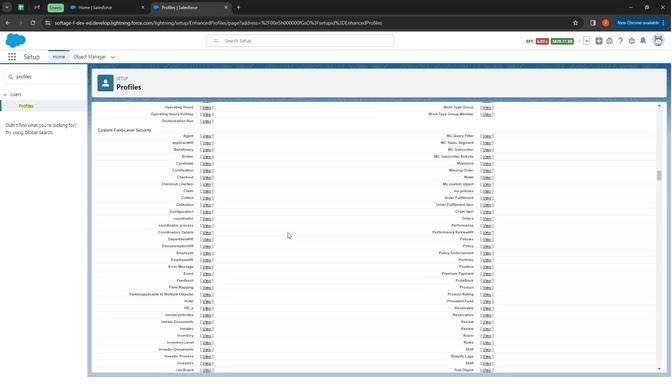 
Action: Mouse scrolled (286, 233) with delta (0, 0)
Screenshot: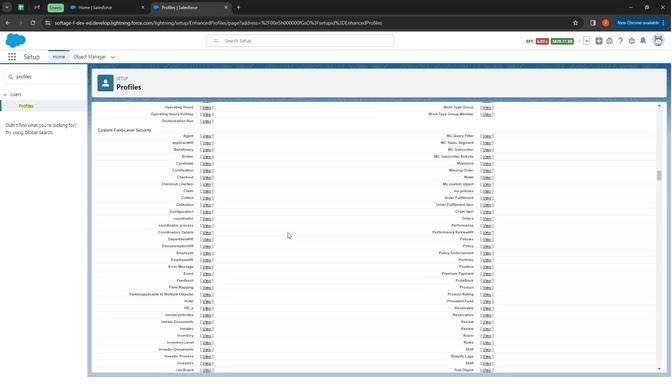 
Action: Mouse scrolled (286, 233) with delta (0, 0)
Screenshot: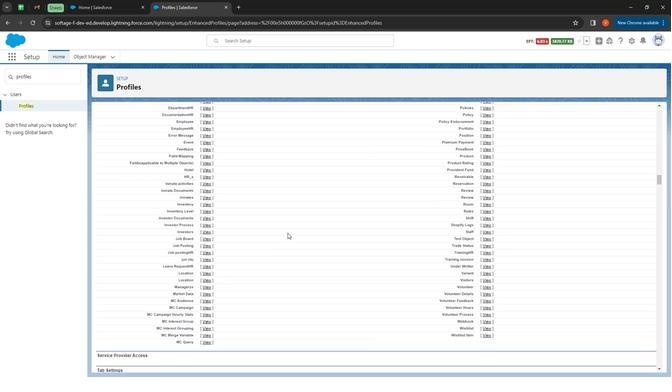
Action: Mouse moved to (287, 233)
Screenshot: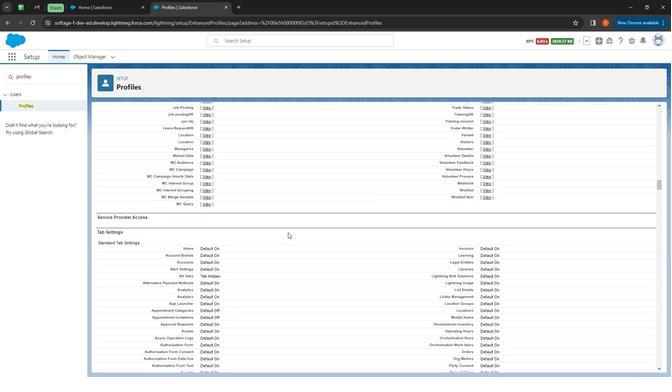 
Action: Mouse scrolled (287, 233) with delta (0, 0)
Screenshot: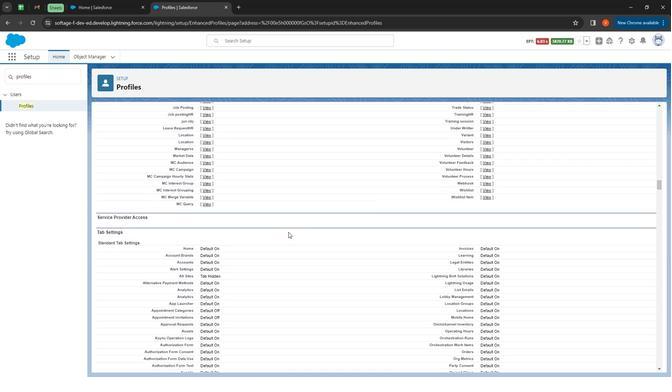 
Action: Mouse moved to (287, 233)
Screenshot: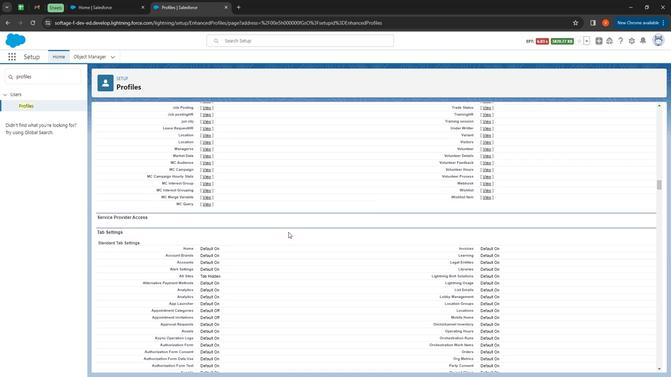 
Action: Mouse scrolled (287, 233) with delta (0, 0)
Screenshot: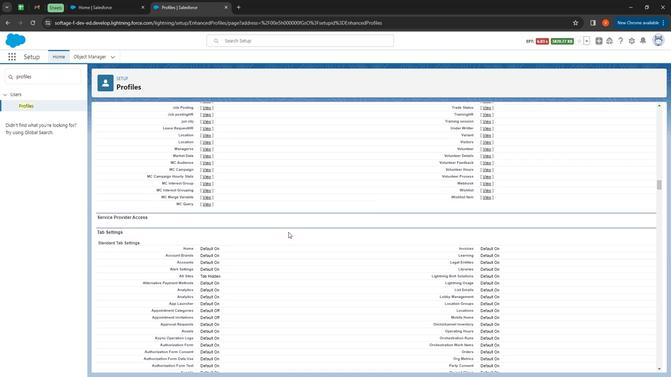 
Action: Mouse moved to (287, 234)
Screenshot: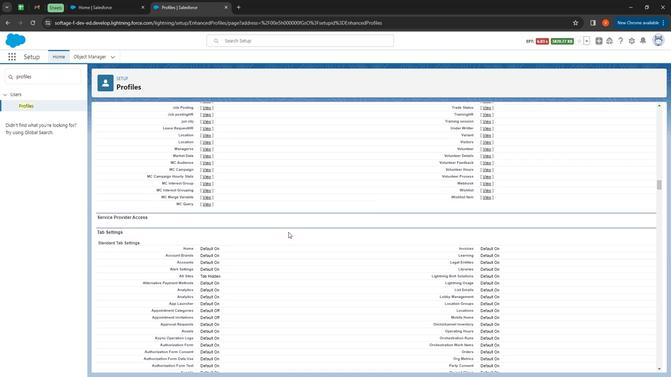 
Action: Mouse scrolled (287, 233) with delta (0, 0)
Screenshot: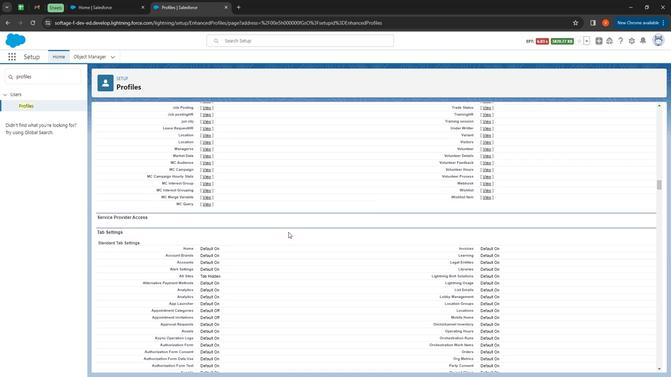 
Action: Mouse scrolled (287, 233) with delta (0, 0)
Screenshot: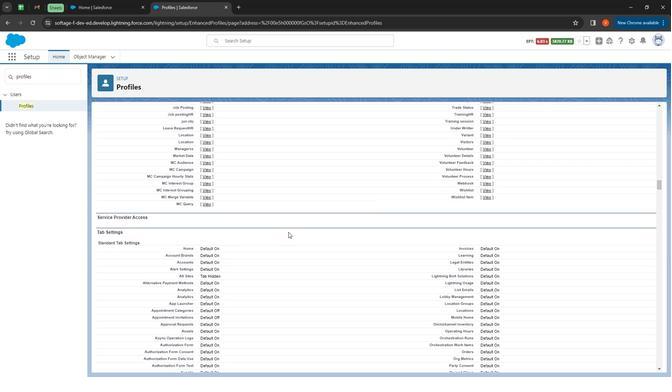
Action: Mouse moved to (287, 234)
Screenshot: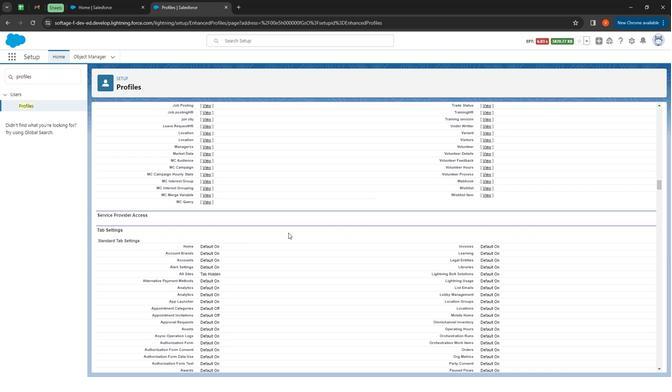 
Action: Mouse scrolled (287, 234) with delta (0, 0)
Screenshot: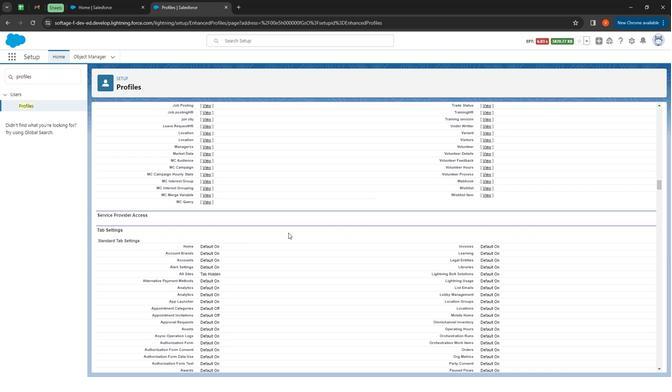 
Action: Mouse moved to (287, 234)
Screenshot: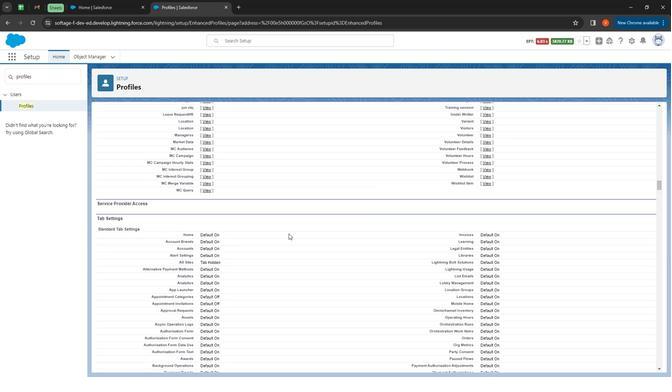
Action: Mouse scrolled (287, 234) with delta (0, 0)
Screenshot: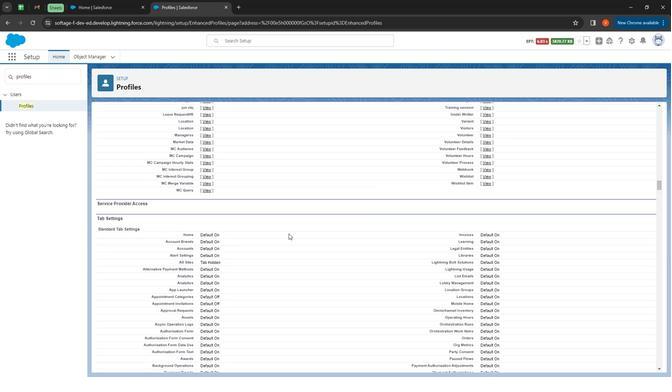 
Action: Mouse moved to (287, 235)
Screenshot: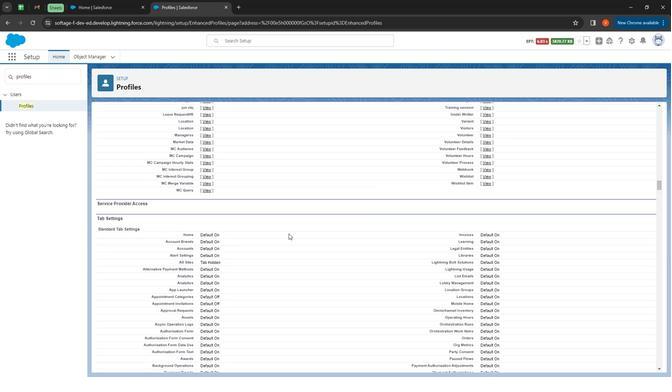 
Action: Mouse scrolled (287, 234) with delta (0, 0)
Screenshot: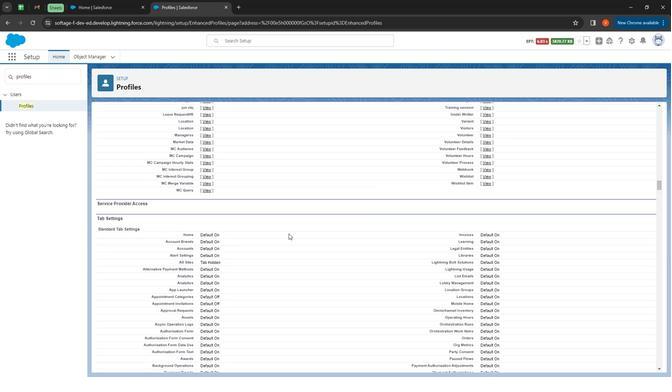 
Action: Mouse moved to (287, 235)
Screenshot: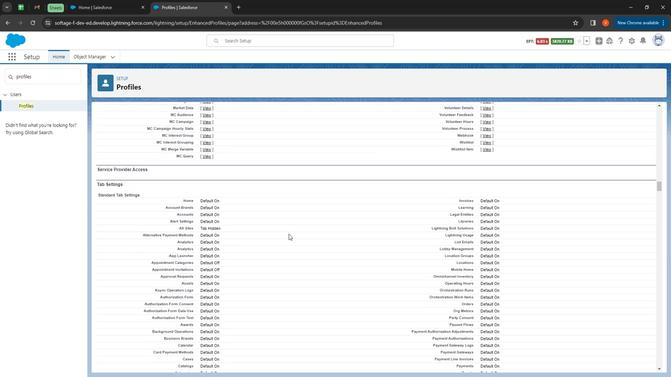 
Action: Mouse scrolled (287, 235) with delta (0, 0)
Screenshot: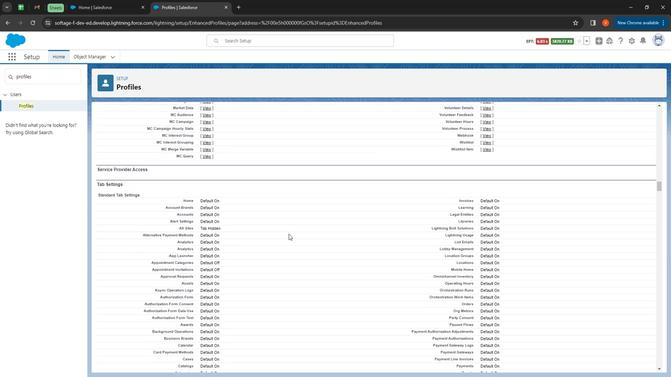 
Action: Mouse moved to (287, 236)
Screenshot: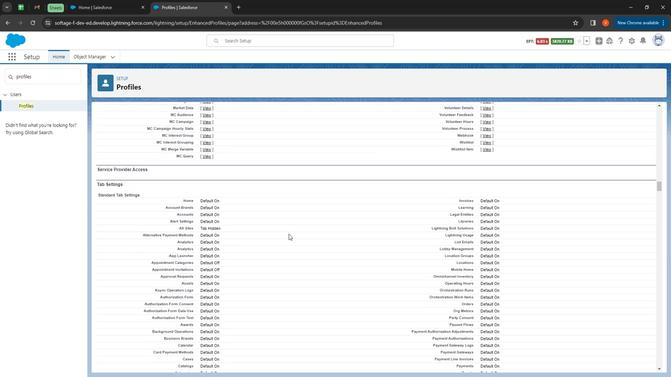 
Action: Mouse scrolled (287, 235) with delta (0, 0)
Screenshot: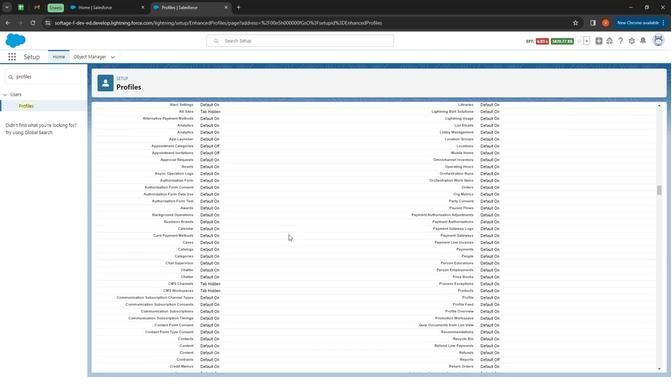 
Action: Mouse moved to (289, 237)
Screenshot: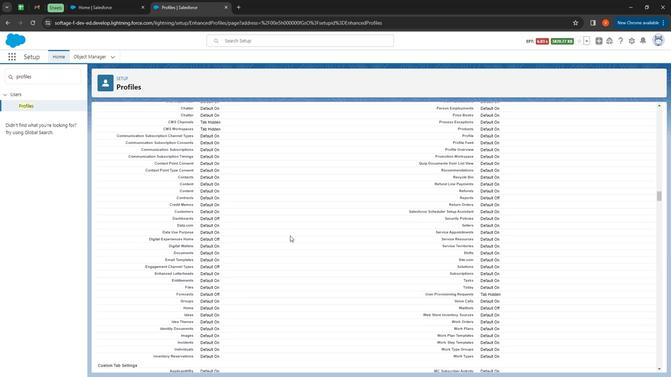 
Action: Mouse scrolled (289, 236) with delta (0, 0)
Screenshot: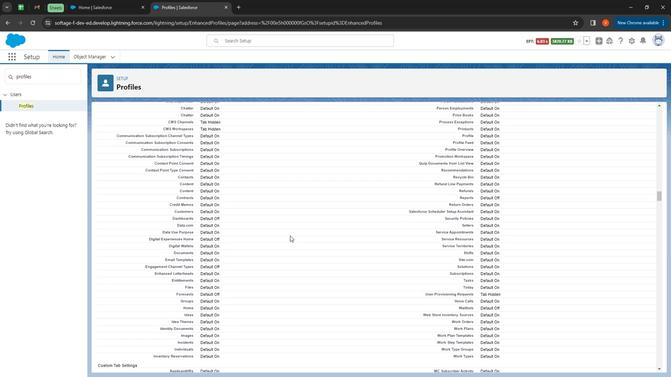 
Action: Mouse scrolled (289, 236) with delta (0, 0)
Screenshot: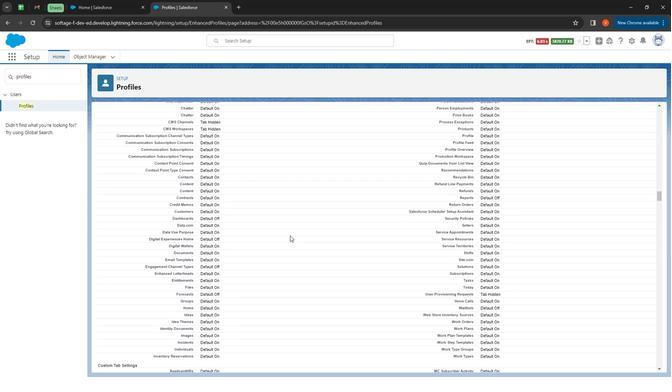 
Action: Mouse scrolled (289, 236) with delta (0, 0)
Screenshot: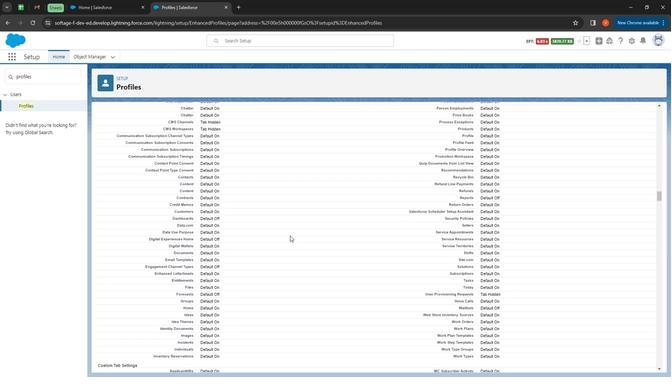 
Action: Mouse moved to (289, 237)
Screenshot: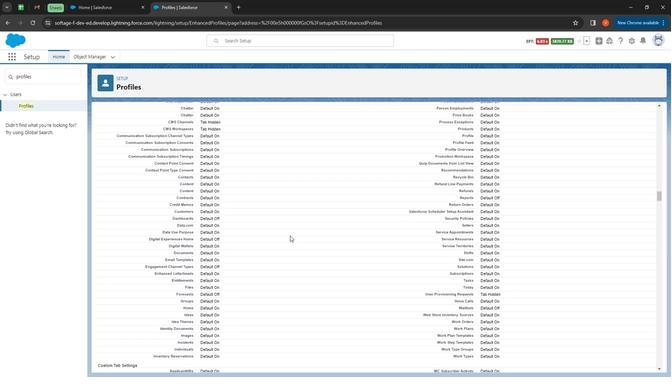
Action: Mouse scrolled (289, 236) with delta (0, 0)
Screenshot: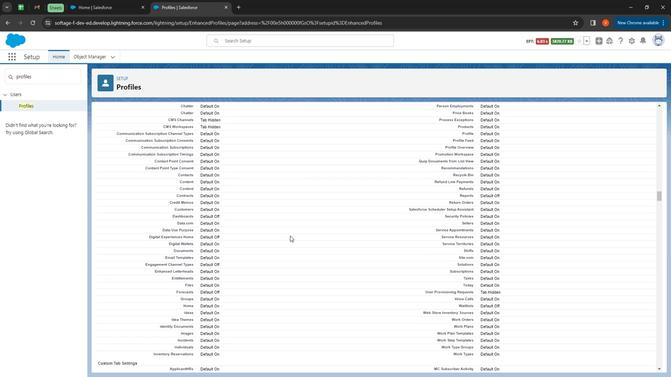 
Action: Mouse moved to (289, 237)
Screenshot: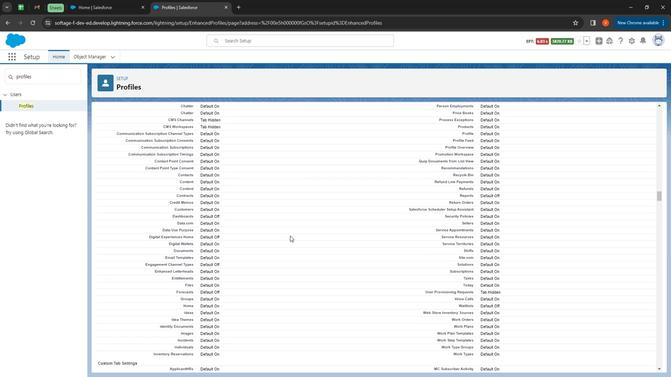 
Action: Mouse scrolled (289, 236) with delta (0, 0)
Screenshot: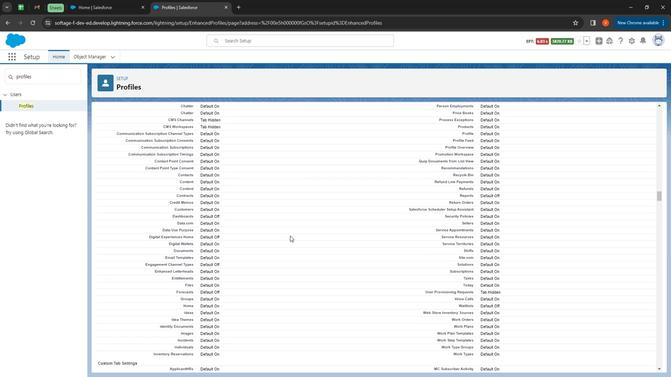 
Action: Mouse moved to (289, 237)
Screenshot: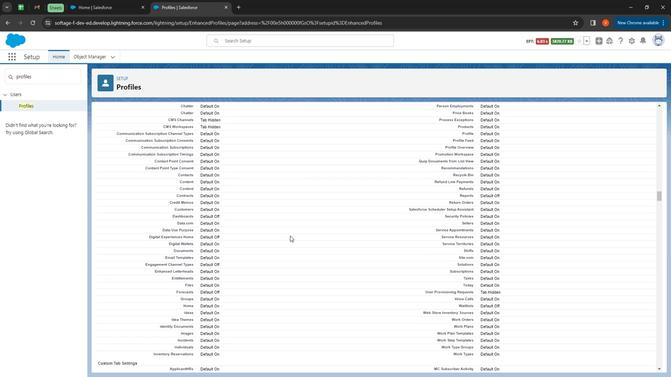 
Action: Mouse scrolled (289, 236) with delta (0, 0)
Screenshot: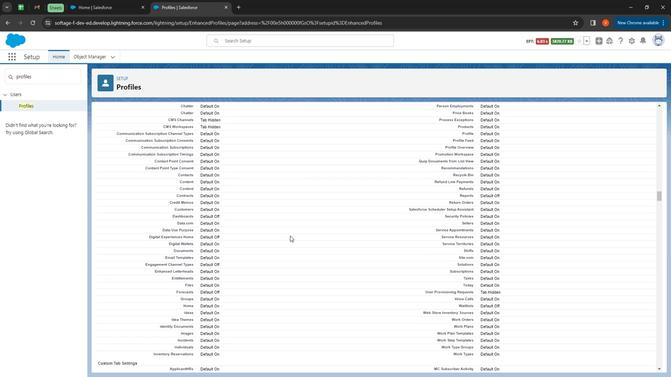 
Action: Mouse moved to (289, 237)
Screenshot: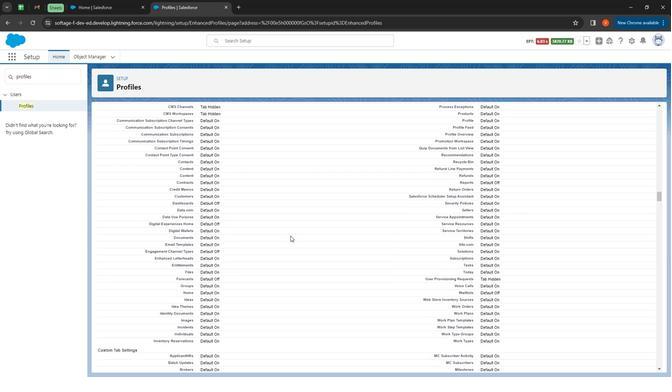 
Action: Mouse scrolled (289, 236) with delta (0, 0)
Screenshot: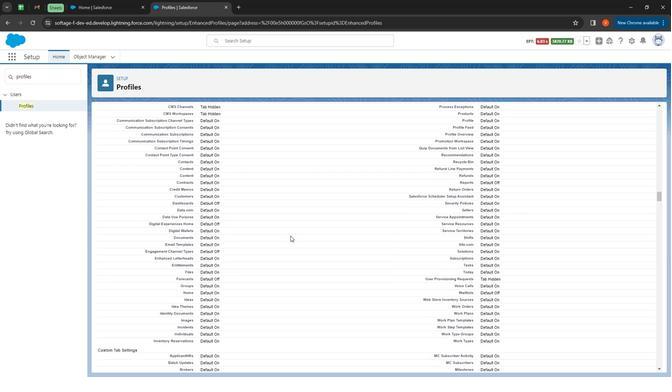 
Action: Mouse moved to (289, 237)
Screenshot: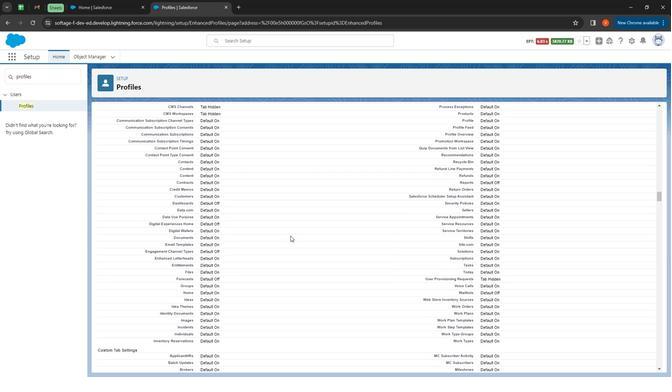 
Action: Mouse scrolled (289, 237) with delta (0, 0)
Screenshot: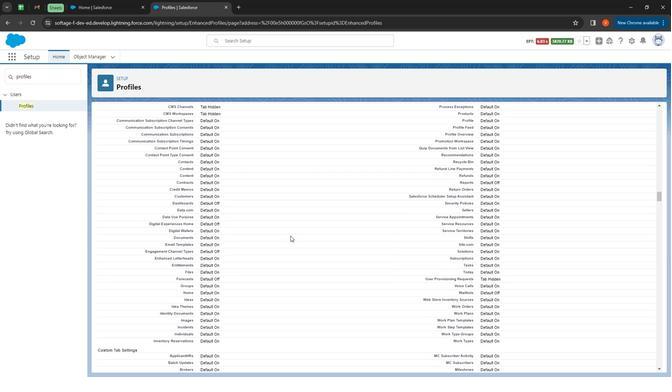
Action: Mouse moved to (289, 238)
Screenshot: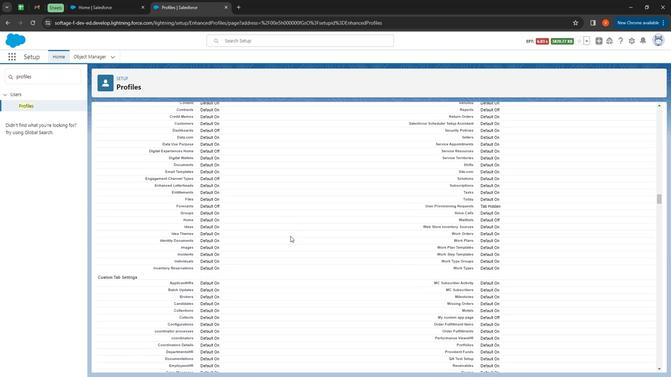 
Action: Mouse scrolled (289, 237) with delta (0, 0)
Screenshot: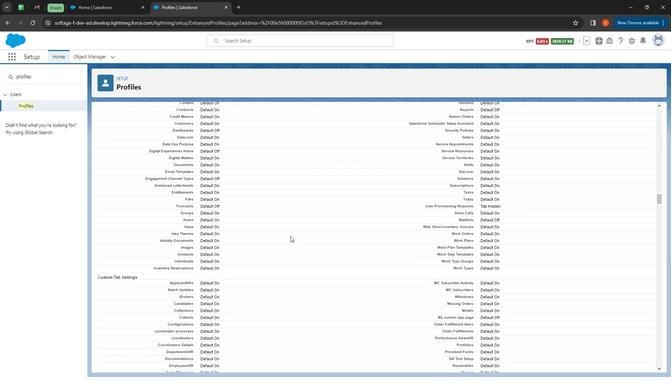 
Action: Mouse moved to (290, 238)
Screenshot: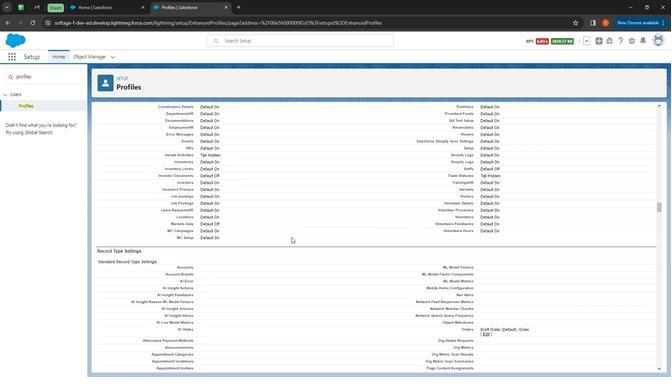 
Action: Mouse scrolled (290, 238) with delta (0, 0)
Screenshot: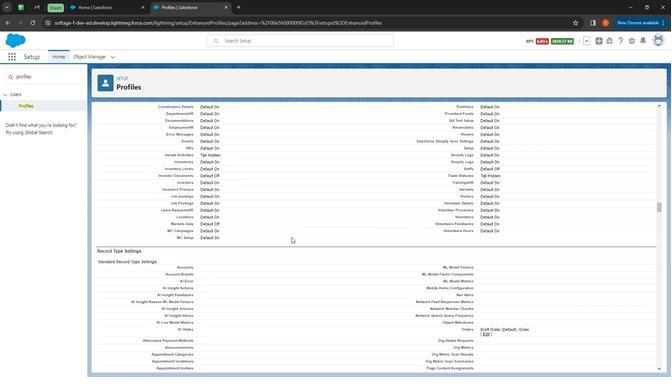 
Action: Mouse moved to (290, 238)
Screenshot: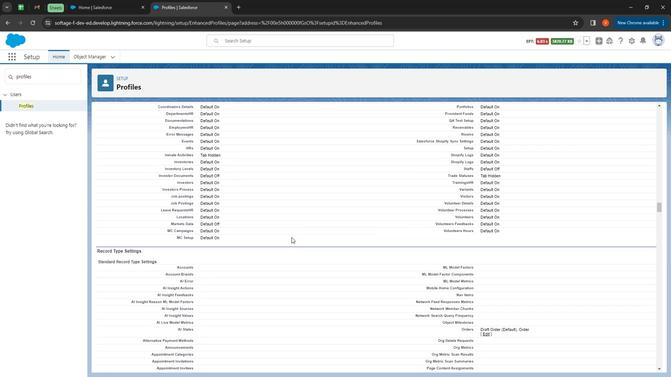 
Action: Mouse scrolled (290, 238) with delta (0, 0)
Screenshot: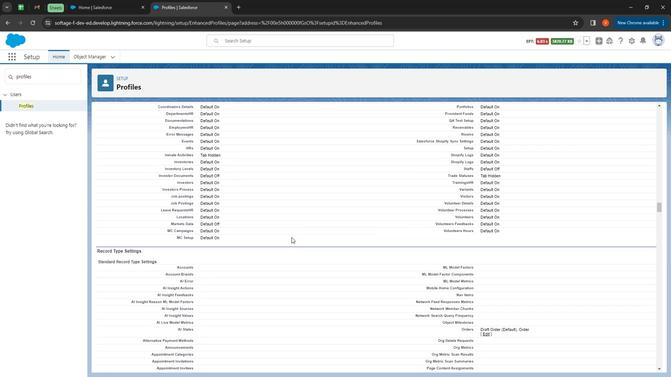 
Action: Mouse moved to (290, 238)
Screenshot: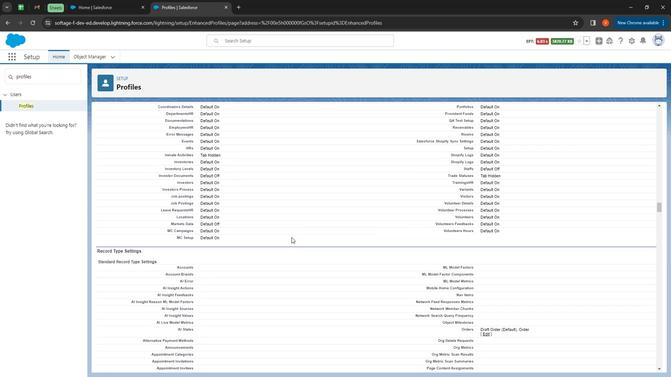
Action: Mouse scrolled (290, 238) with delta (0, 0)
Screenshot: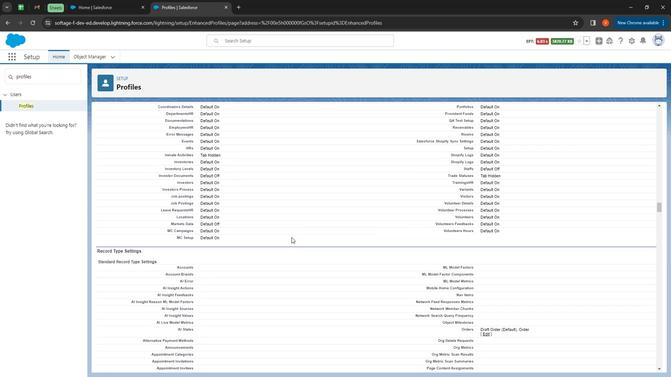 
Action: Mouse moved to (290, 238)
Screenshot: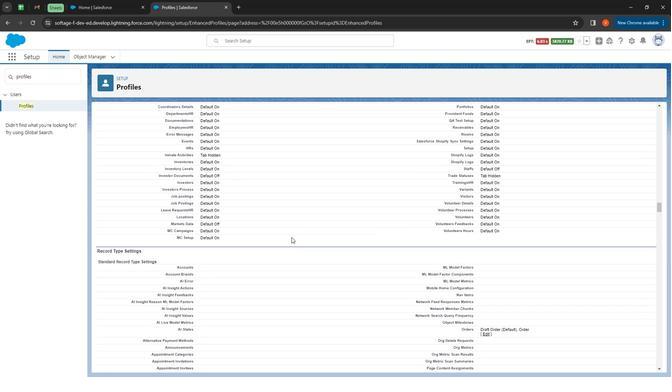 
Action: Mouse scrolled (290, 238) with delta (0, 0)
Screenshot: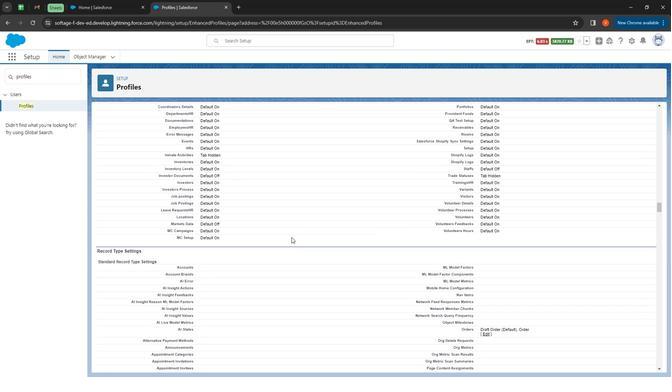 
Action: Mouse moved to (290, 238)
Screenshot: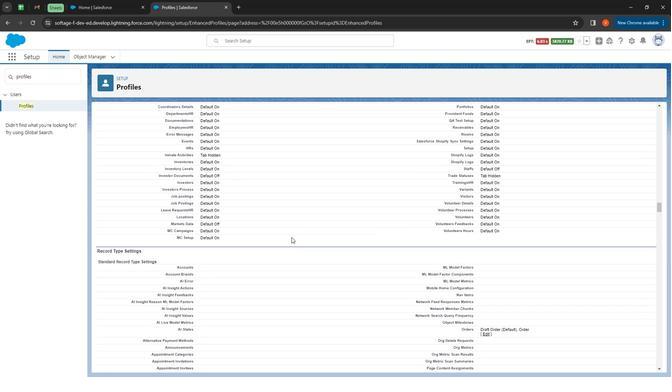 
Action: Mouse scrolled (290, 238) with delta (0, 0)
Screenshot: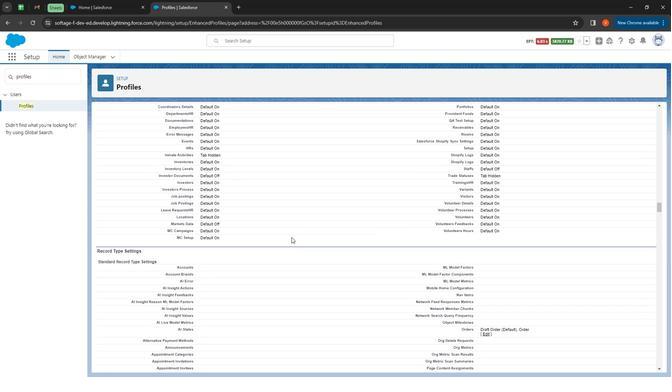 
Action: Mouse scrolled (290, 238) with delta (0, 0)
Screenshot: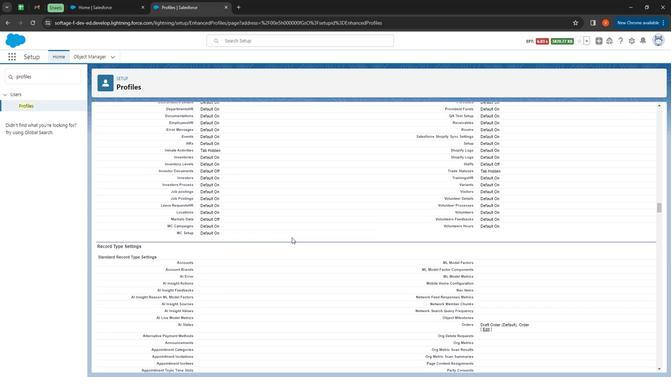 
Action: Mouse moved to (290, 239)
Screenshot: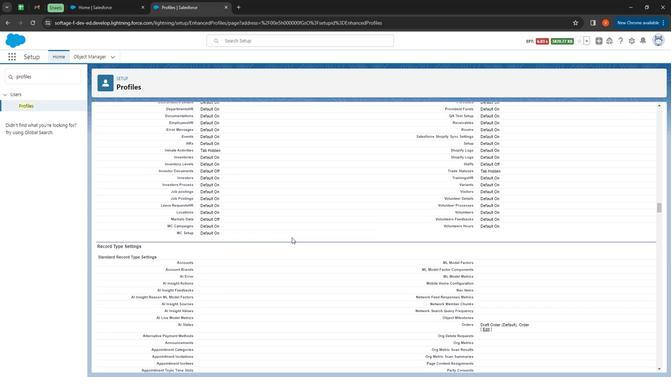 
Action: Mouse scrolled (290, 238) with delta (0, 0)
Screenshot: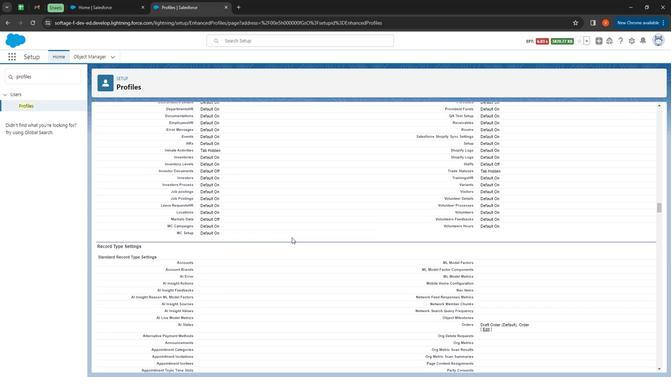 
Action: Mouse moved to (290, 239)
Screenshot: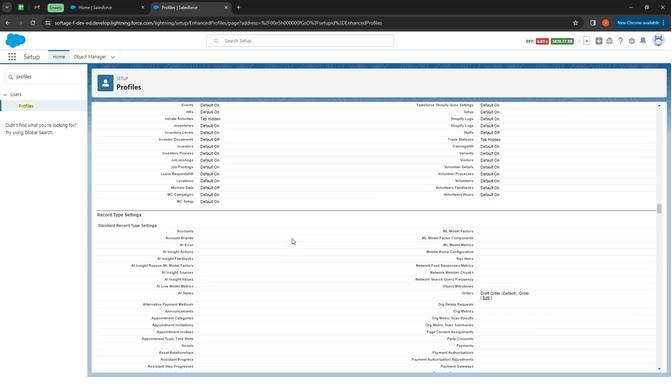 
Action: Mouse scrolled (290, 239) with delta (0, 0)
Screenshot: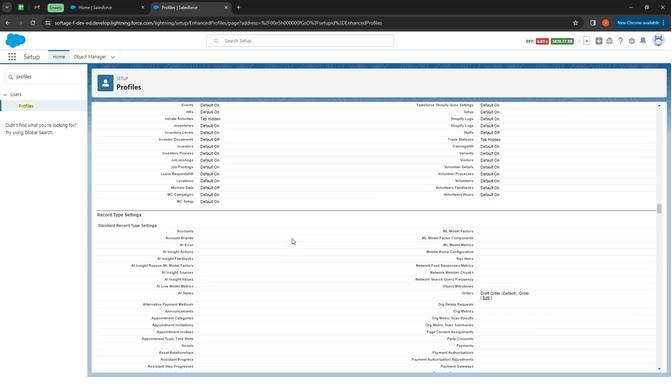 
Action: Mouse moved to (290, 239)
Screenshot: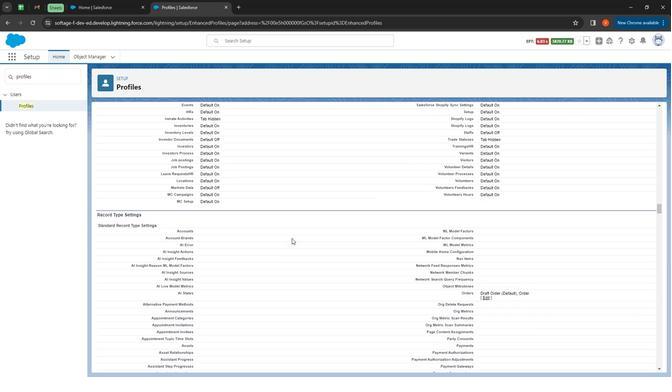 
Action: Mouse scrolled (290, 239) with delta (0, 0)
Screenshot: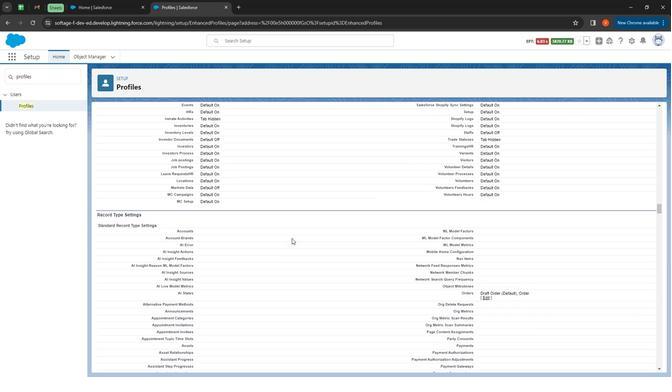 
Action: Mouse moved to (290, 240)
Screenshot: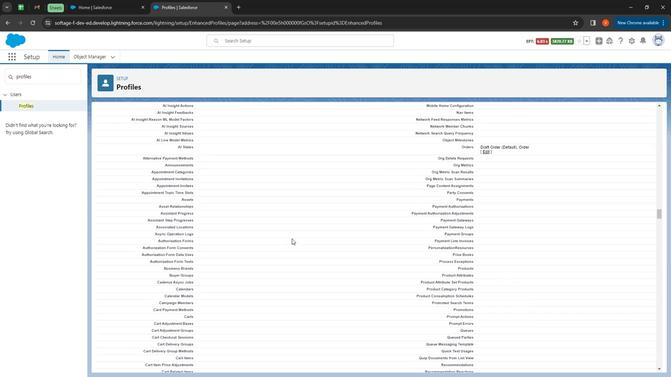 
Action: Mouse scrolled (290, 239) with delta (0, 0)
Screenshot: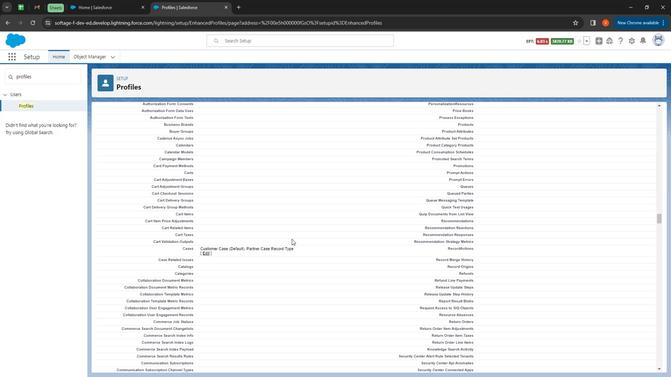 
Action: Mouse scrolled (290, 239) with delta (0, 0)
Screenshot: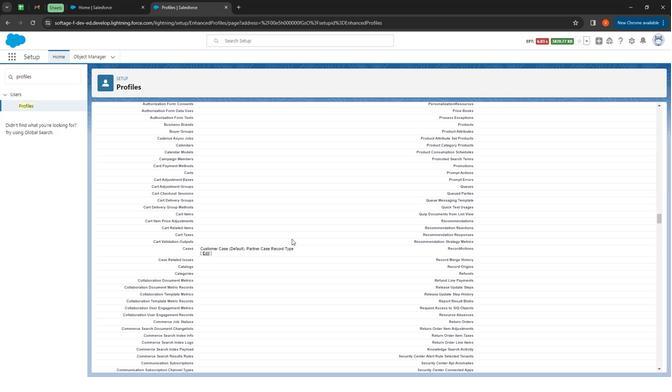 
Action: Mouse scrolled (290, 239) with delta (0, 0)
Screenshot: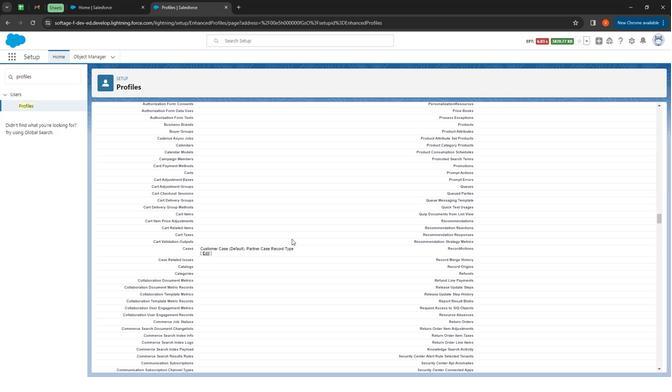 
Action: Mouse scrolled (290, 239) with delta (0, 0)
Screenshot: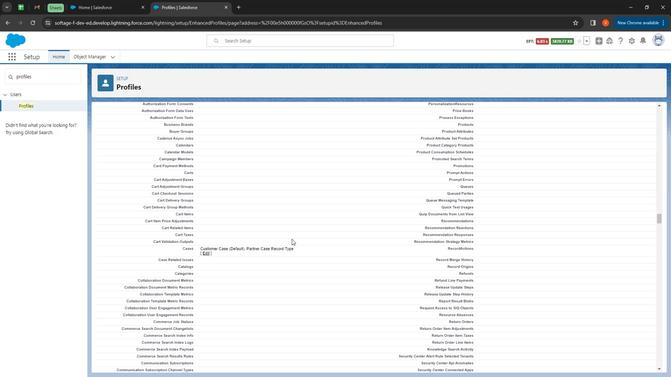 
Action: Mouse scrolled (290, 239) with delta (0, 0)
Screenshot: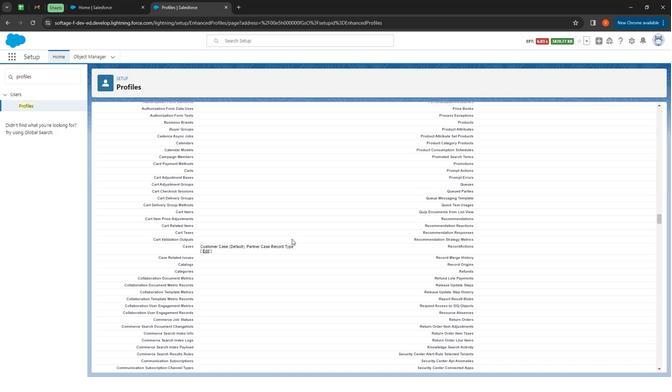 
Action: Mouse scrolled (290, 239) with delta (0, 0)
Screenshot: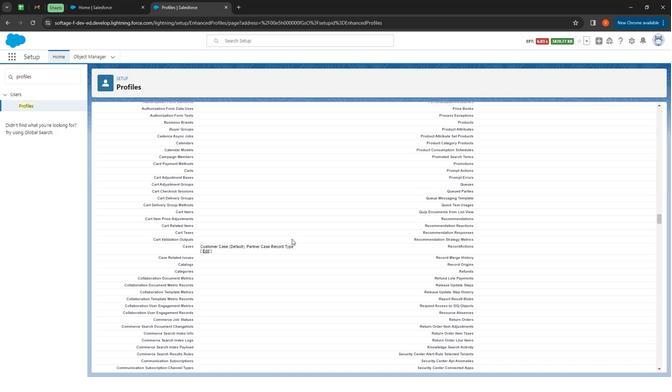 
Action: Mouse scrolled (290, 239) with delta (0, 0)
Screenshot: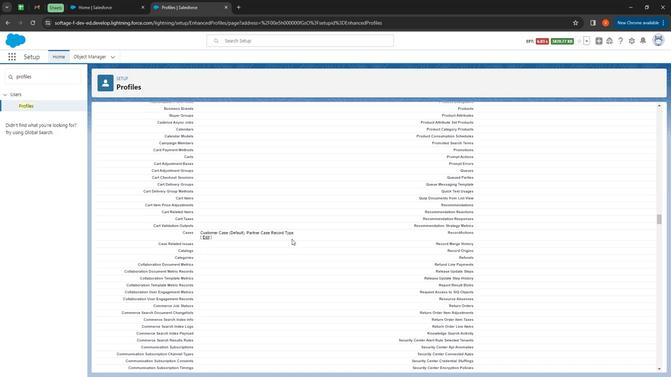 
Action: Mouse scrolled (290, 239) with delta (0, 0)
Screenshot: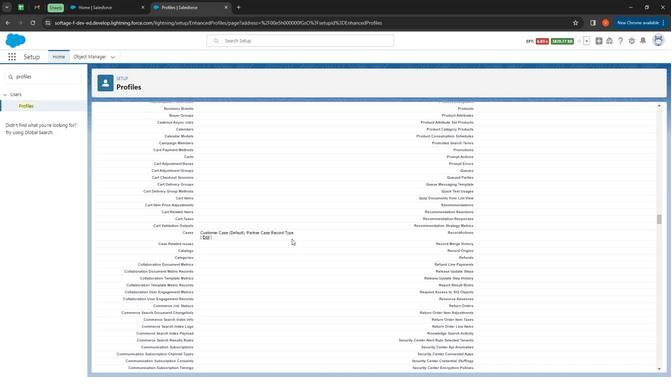 
Action: Mouse scrolled (290, 239) with delta (0, 0)
Screenshot: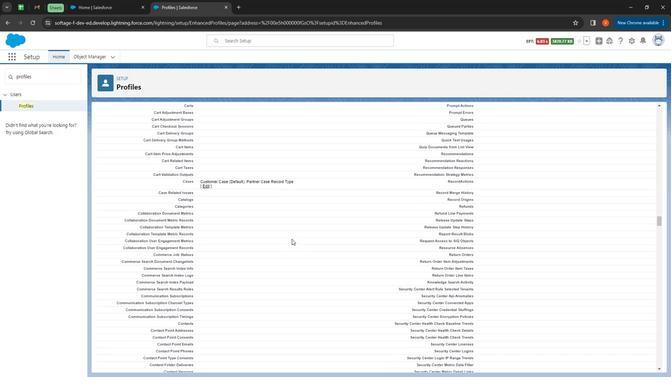 
Action: Mouse scrolled (290, 239) with delta (0, 0)
Screenshot: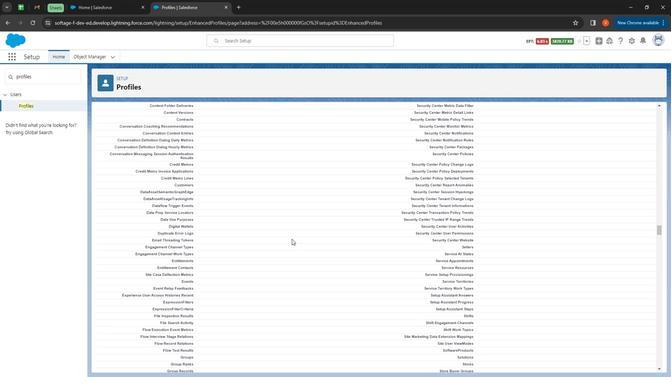 
Action: Mouse scrolled (290, 239) with delta (0, 0)
Screenshot: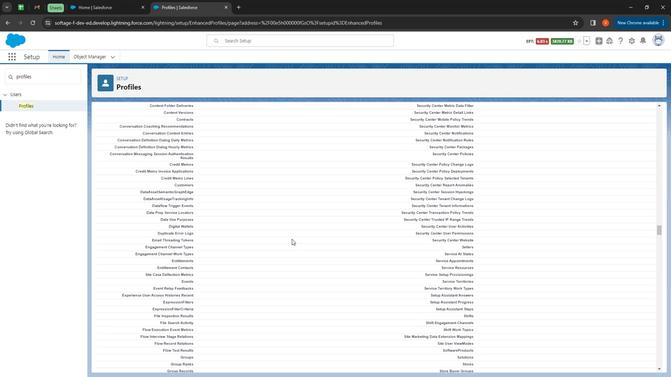 
Action: Mouse scrolled (290, 239) with delta (0, 0)
Screenshot: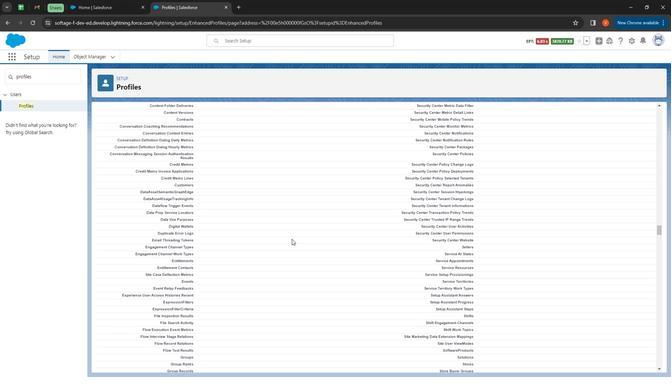 
Action: Mouse scrolled (290, 239) with delta (0, 0)
Screenshot: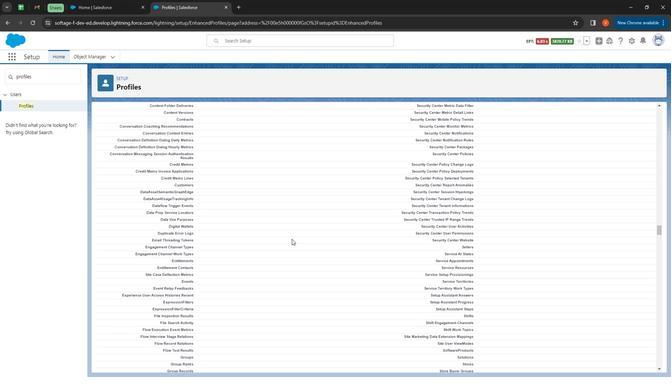 
Action: Mouse scrolled (290, 239) with delta (0, 0)
Screenshot: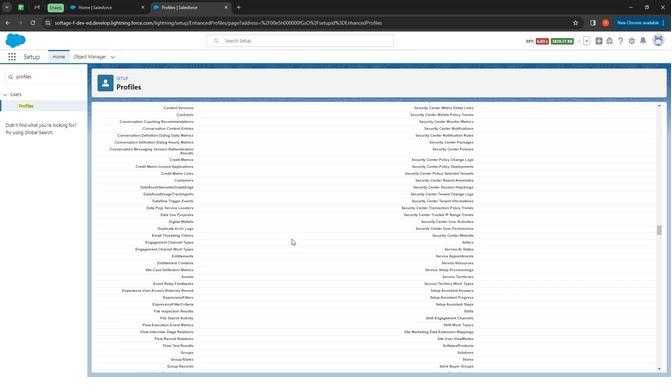 
Action: Mouse scrolled (290, 239) with delta (0, 0)
Screenshot: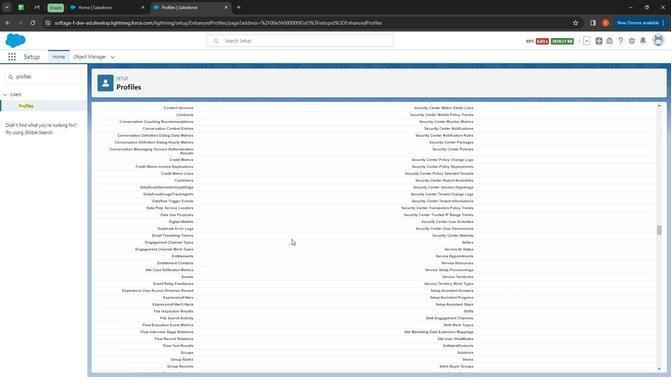 
Action: Mouse scrolled (290, 239) with delta (0, 0)
Screenshot: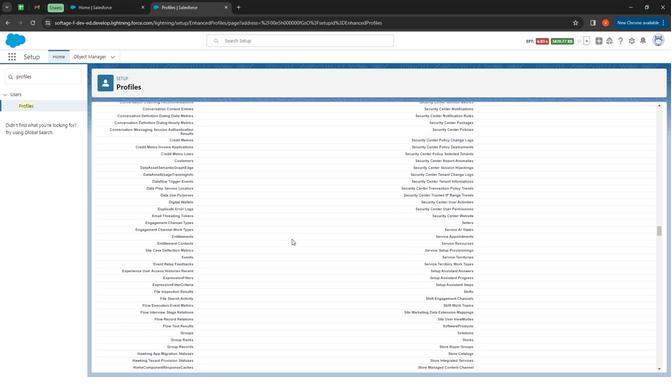 
Action: Mouse scrolled (290, 239) with delta (0, 0)
Screenshot: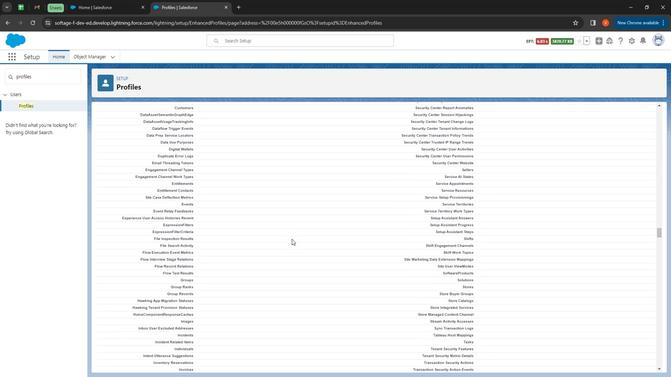 
Action: Mouse moved to (290, 239)
Screenshot: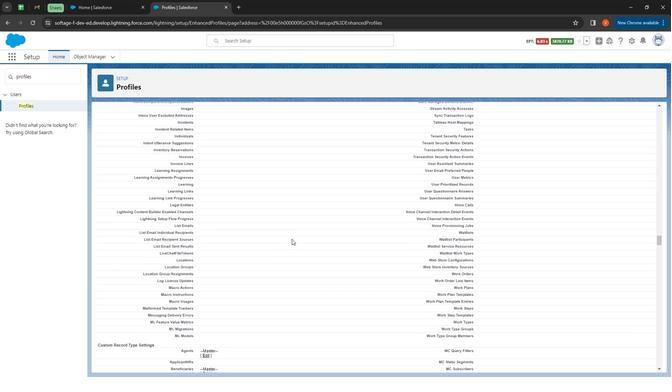 
Action: Mouse scrolled (290, 239) with delta (0, 0)
Screenshot: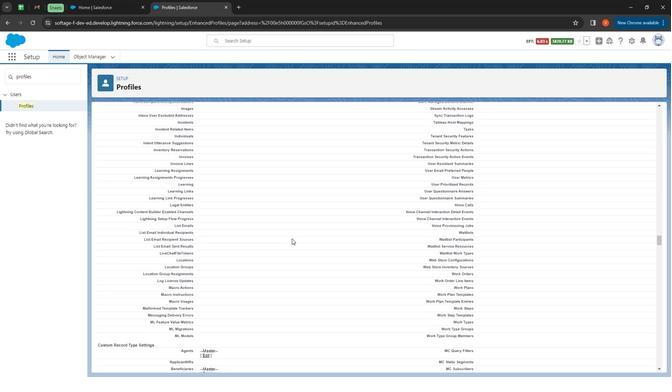 
Action: Mouse scrolled (290, 239) with delta (0, 0)
Screenshot: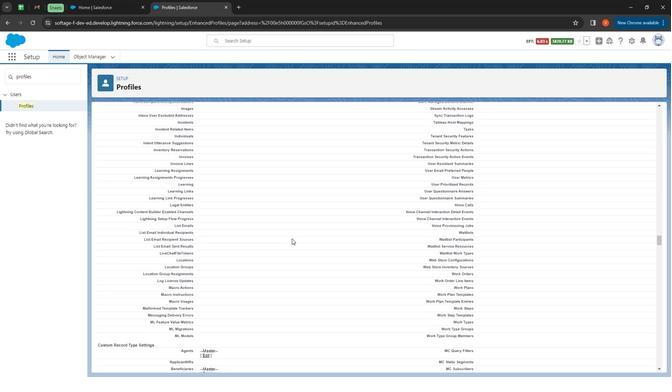 
Action: Mouse scrolled (290, 239) with delta (0, 0)
Screenshot: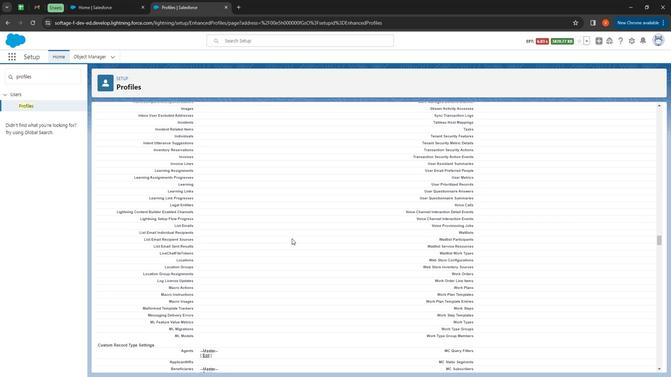 
Action: Mouse scrolled (290, 239) with delta (0, 0)
Screenshot: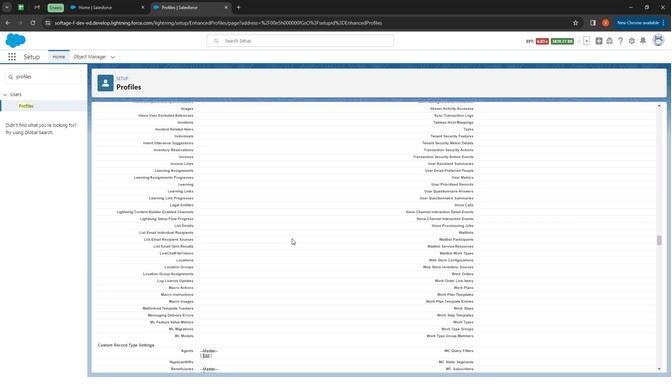 
Action: Mouse scrolled (290, 239) with delta (0, 0)
Screenshot: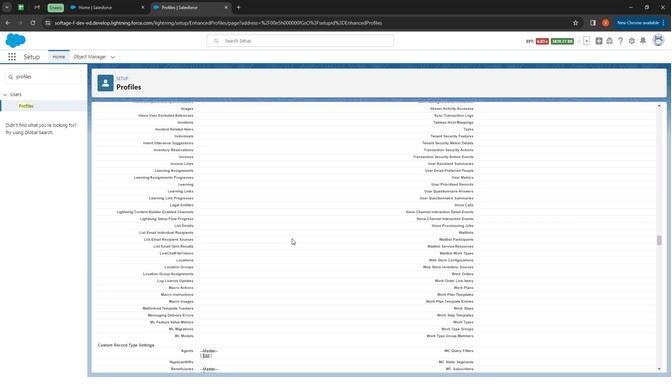 
Action: Mouse scrolled (290, 239) with delta (0, 0)
Screenshot: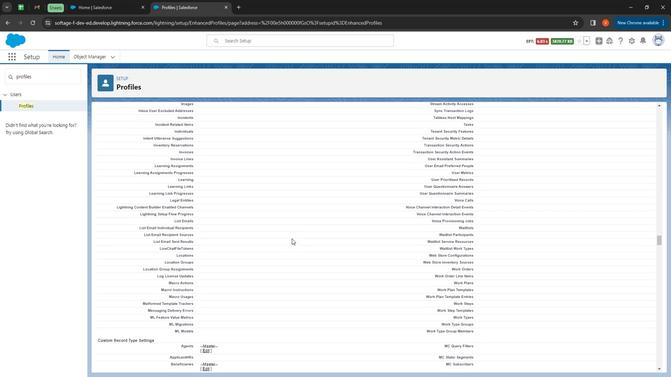 
Action: Mouse scrolled (290, 239) with delta (0, 0)
Screenshot: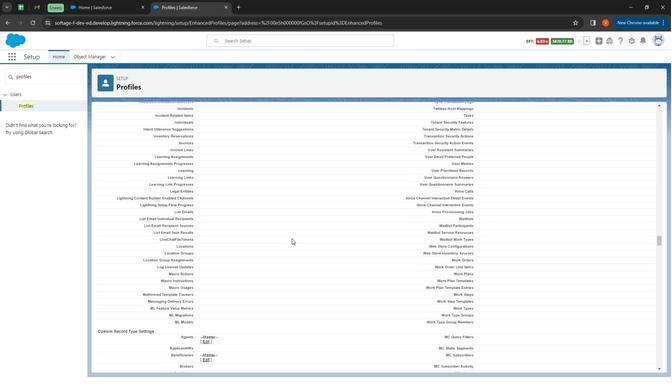 
Action: Mouse scrolled (290, 239) with delta (0, 0)
Screenshot: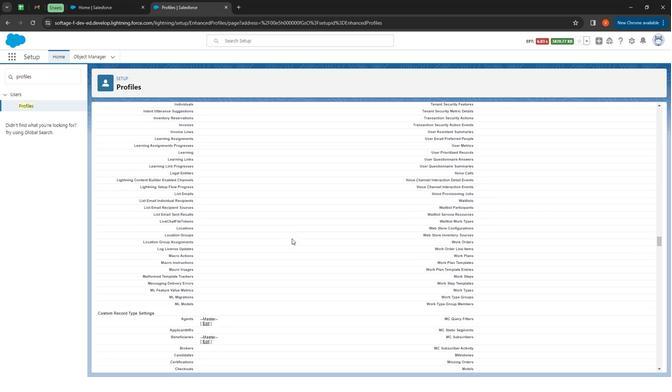 
Action: Mouse scrolled (290, 239) with delta (0, 0)
Screenshot: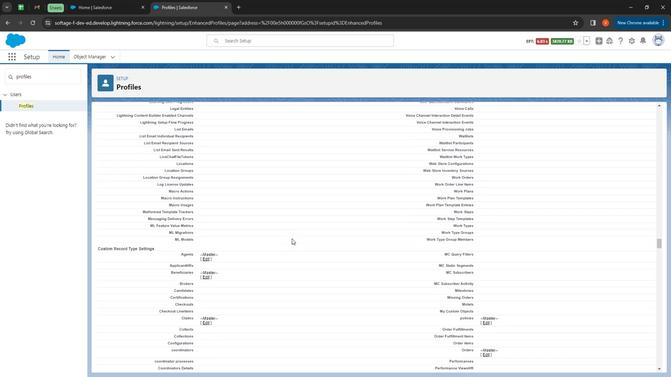 
Action: Mouse moved to (291, 238)
Screenshot: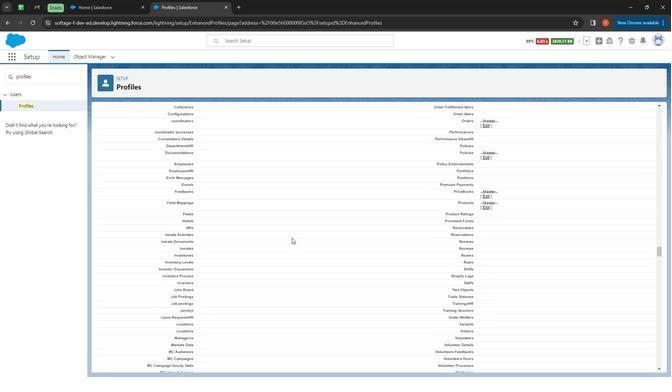 
Action: Mouse scrolled (291, 238) with delta (0, 0)
Screenshot: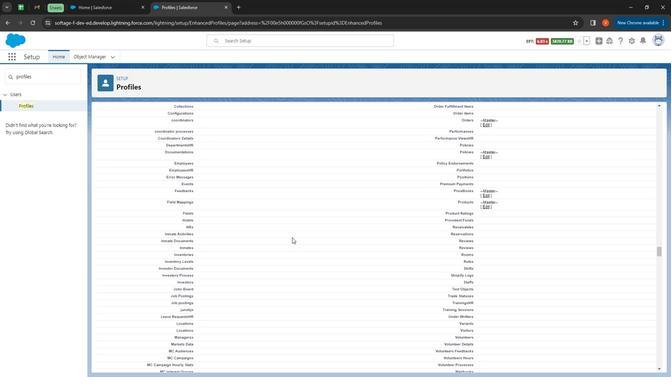 
Action: Mouse scrolled (291, 238) with delta (0, 0)
Screenshot: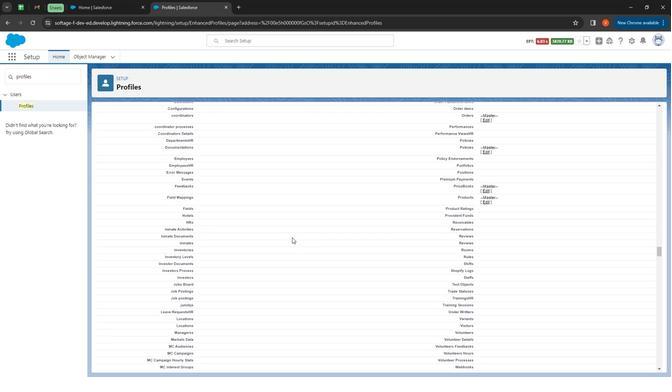 
Action: Mouse moved to (291, 239)
Screenshot: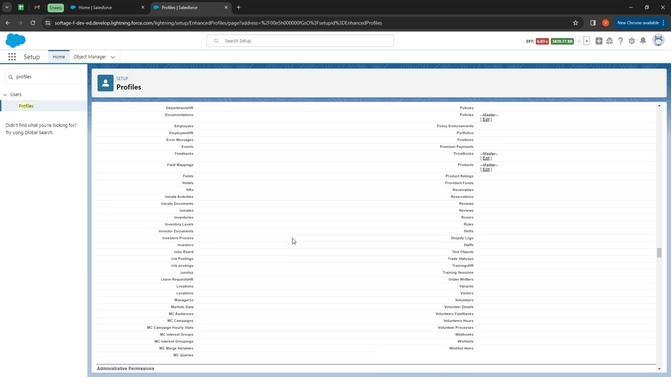 
Action: Mouse scrolled (291, 239) with delta (0, 0)
Screenshot: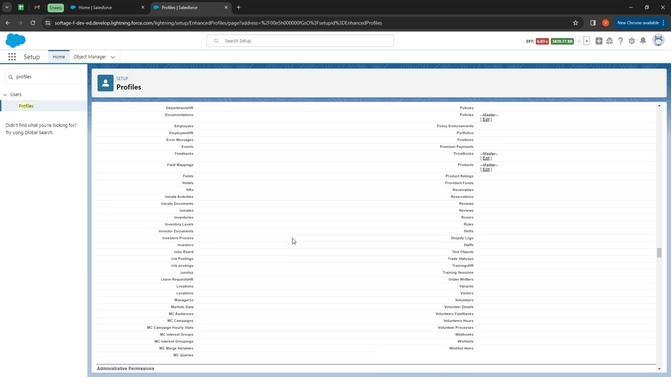 
Action: Mouse moved to (286, 259)
Screenshot: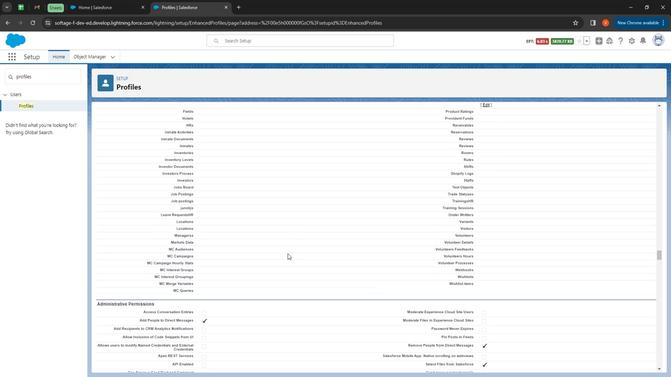 
Action: Mouse scrolled (286, 258) with delta (0, 0)
Screenshot: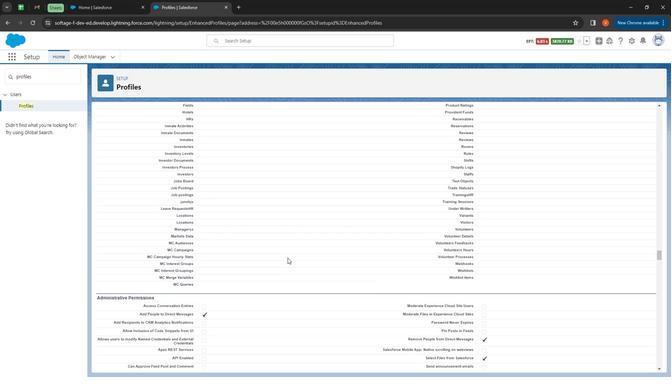 
Action: Mouse moved to (287, 260)
Screenshot: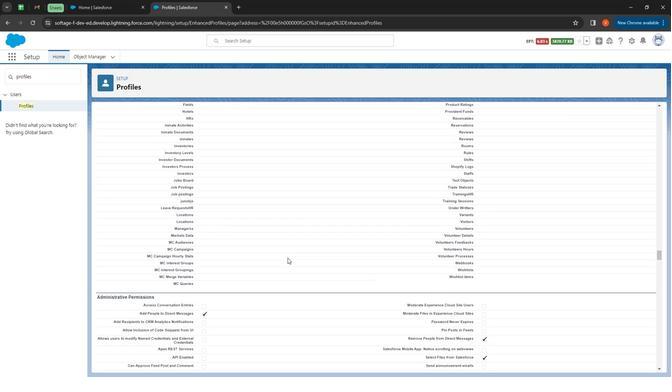 
Action: Mouse scrolled (287, 259) with delta (0, 0)
Screenshot: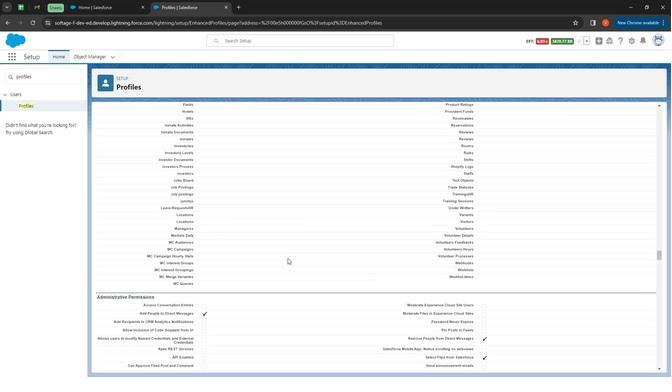 
Action: Mouse moved to (288, 260)
Screenshot: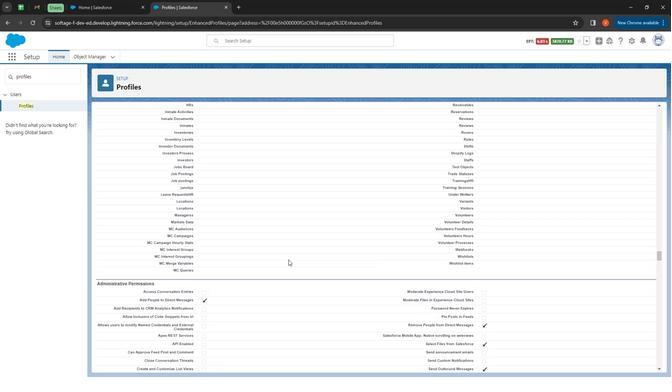 
Action: Mouse scrolled (288, 260) with delta (0, 0)
Screenshot: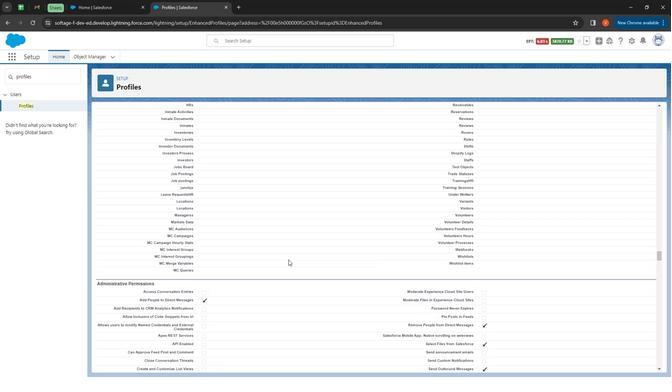 
Action: Mouse moved to (290, 270)
Screenshot: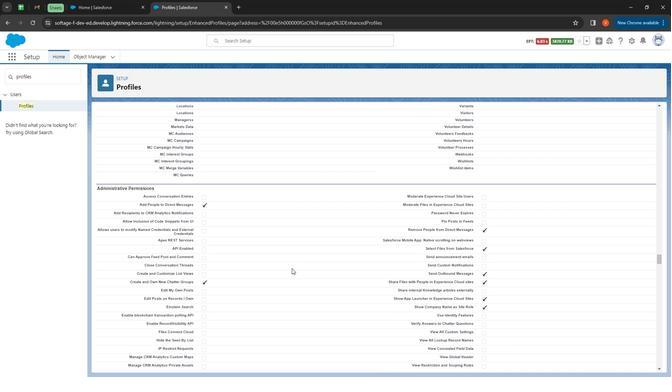 
Action: Mouse scrolled (290, 269) with delta (0, 0)
Screenshot: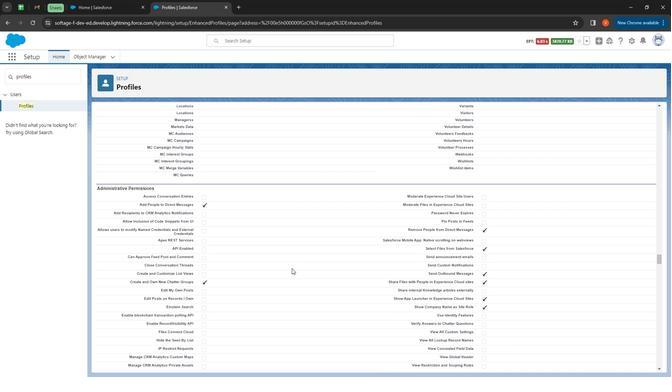
Action: Mouse moved to (291, 271)
Screenshot: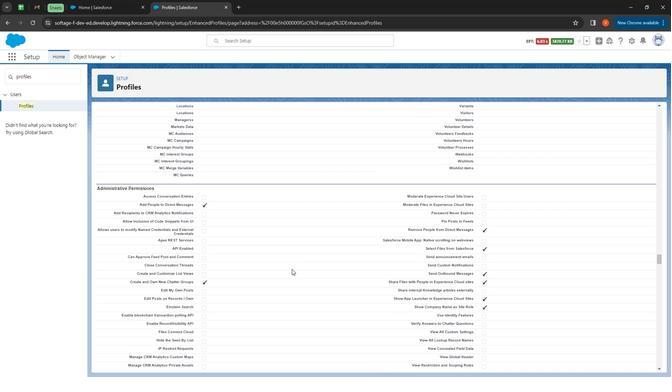
Action: Mouse scrolled (291, 271) with delta (0, 0)
Screenshot: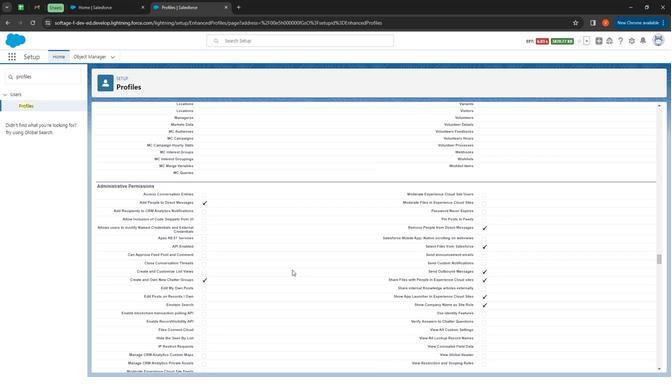 
Action: Mouse moved to (291, 271)
Screenshot: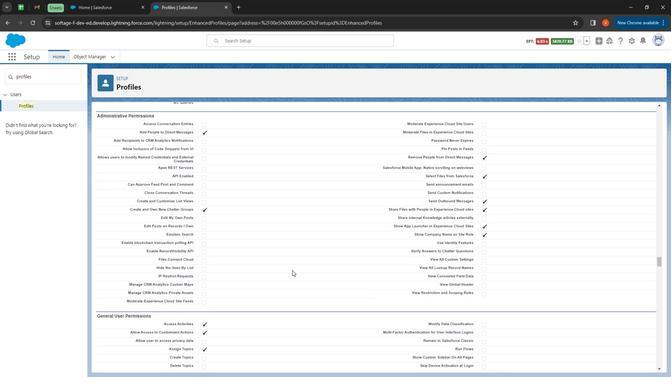 
Action: Mouse scrolled (291, 271) with delta (0, 0)
Screenshot: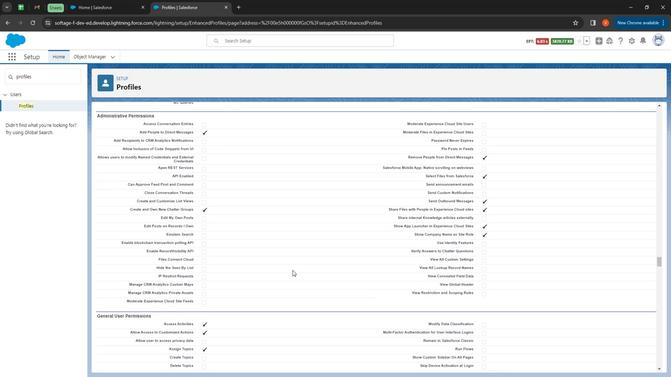 
Action: Mouse moved to (291, 280)
Screenshot: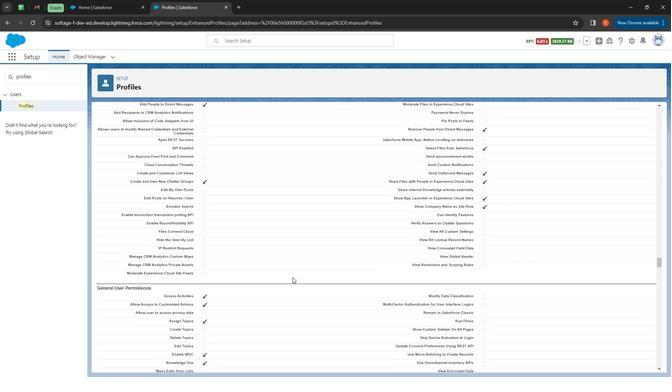 
Action: Mouse scrolled (291, 280) with delta (0, 0)
Screenshot: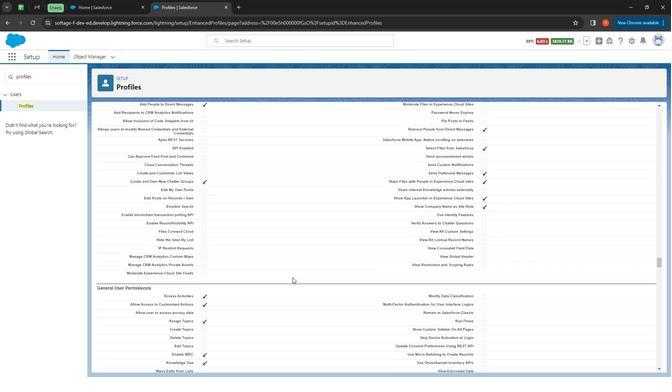 
Action: Mouse moved to (292, 283)
Screenshot: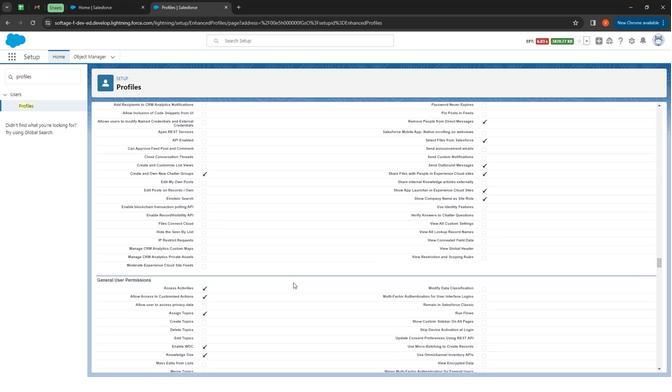 
Action: Mouse scrolled (292, 283) with delta (0, 0)
Screenshot: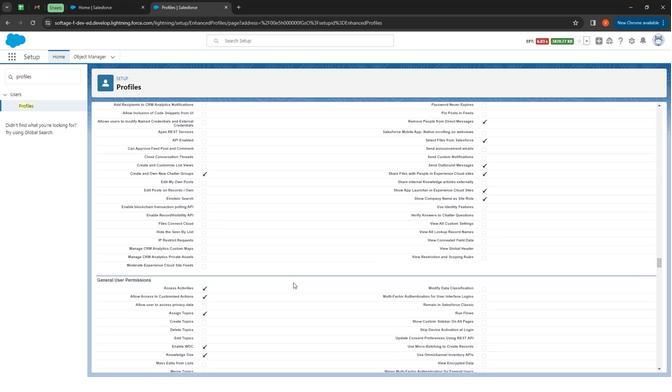 
Action: Mouse moved to (292, 283)
Screenshot: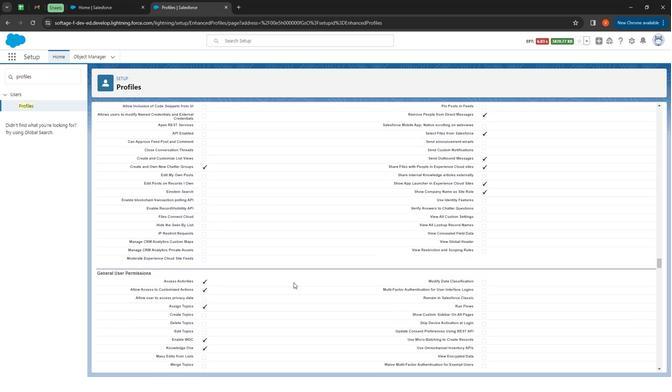
Action: Mouse scrolled (292, 283) with delta (0, 0)
Screenshot: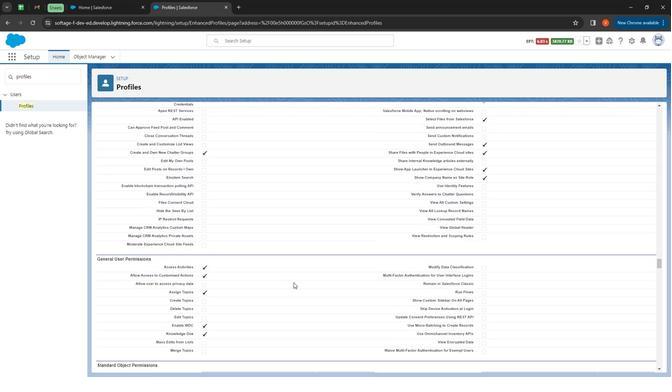 
Action: Mouse scrolled (292, 283) with delta (0, 0)
Screenshot: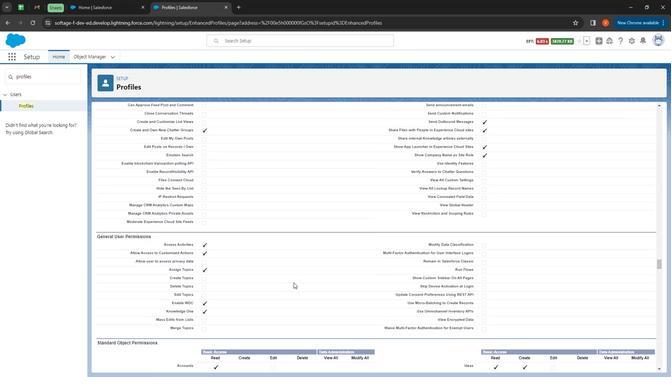 
Action: Mouse scrolled (292, 283) with delta (0, 0)
Screenshot: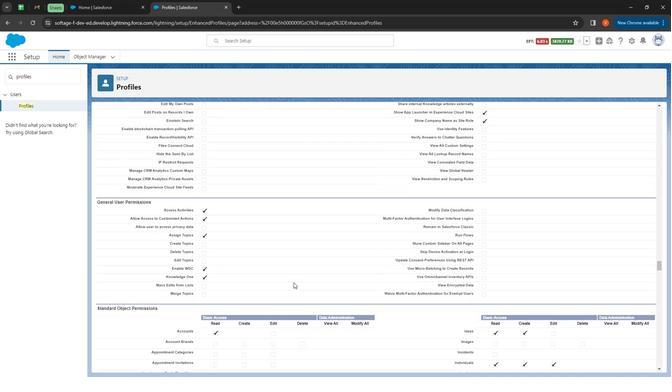 
Action: Mouse moved to (297, 278)
Screenshot: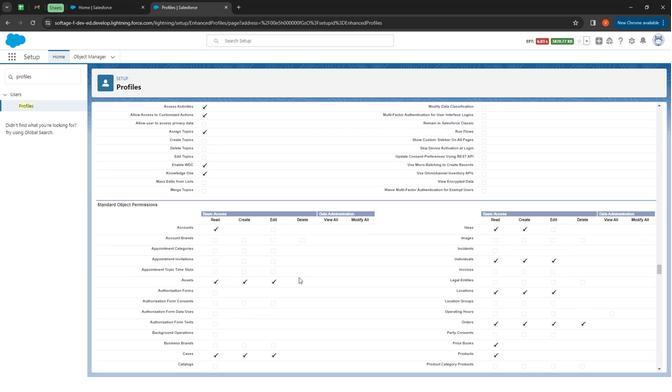 
Action: Mouse scrolled (297, 277) with delta (0, 0)
Screenshot: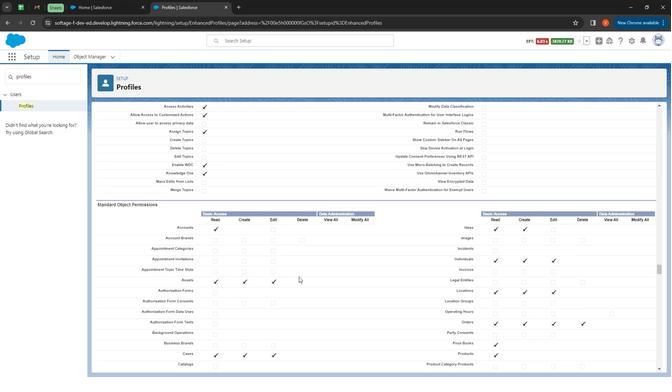 
Action: Mouse scrolled (297, 277) with delta (0, 0)
Screenshot: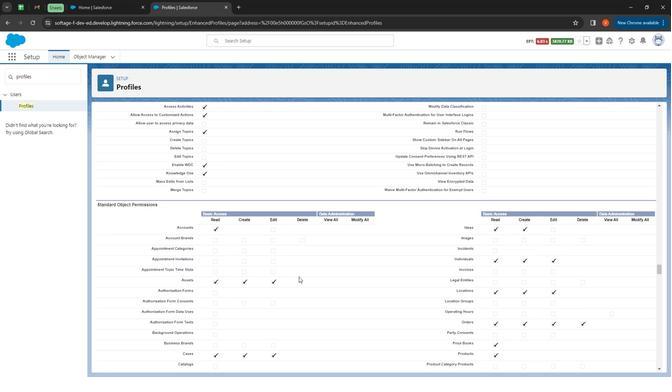 
Action: Mouse scrolled (297, 277) with delta (0, 0)
Screenshot: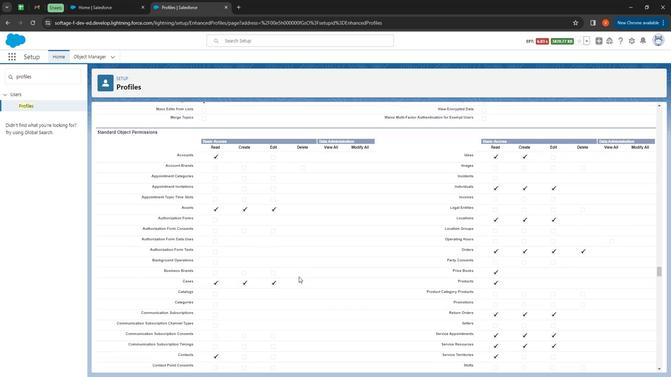 
Action: Mouse scrolled (297, 277) with delta (0, 0)
Screenshot: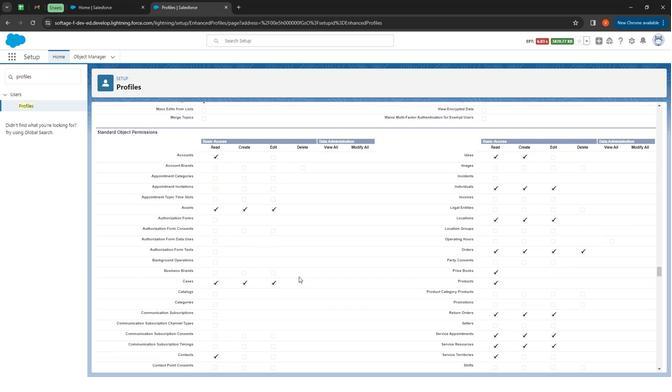 
Action: Mouse scrolled (297, 277) with delta (0, 0)
Screenshot: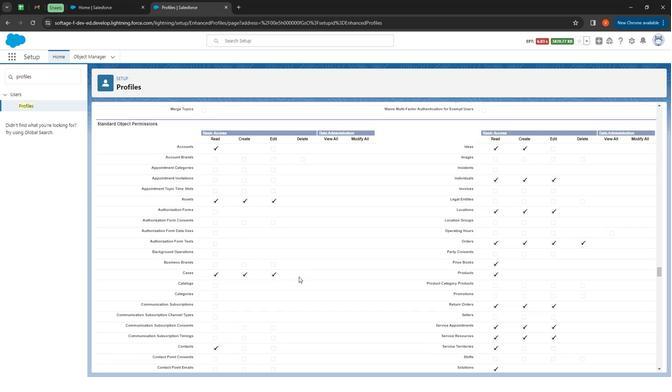 
Action: Mouse moved to (300, 276)
Screenshot: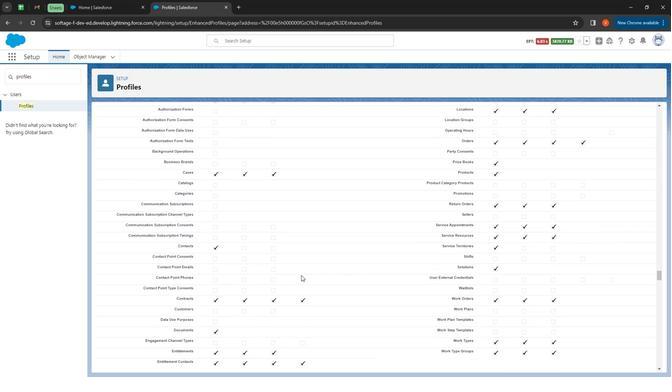 
Action: Mouse scrolled (300, 275) with delta (0, 0)
Screenshot: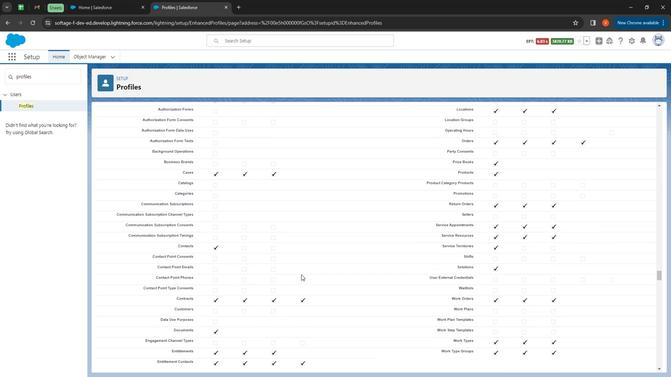 
Action: Mouse scrolled (300, 275) with delta (0, 0)
Screenshot: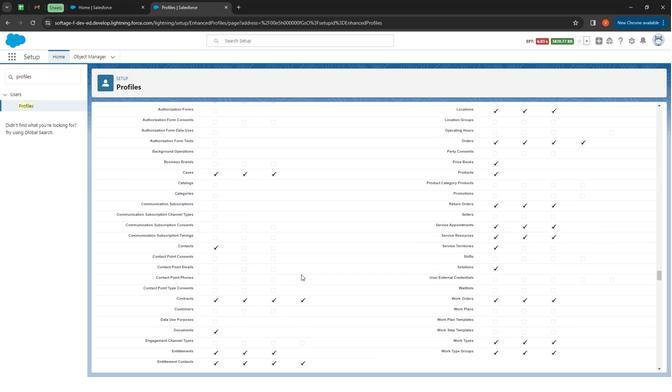 
Action: Mouse scrolled (300, 275) with delta (0, 0)
Screenshot: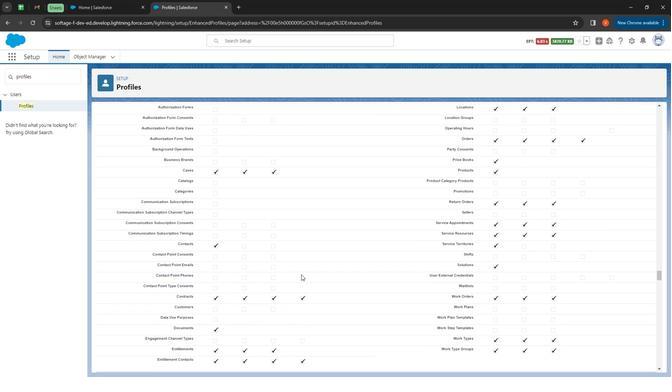 
Action: Mouse scrolled (300, 275) with delta (0, 0)
Screenshot: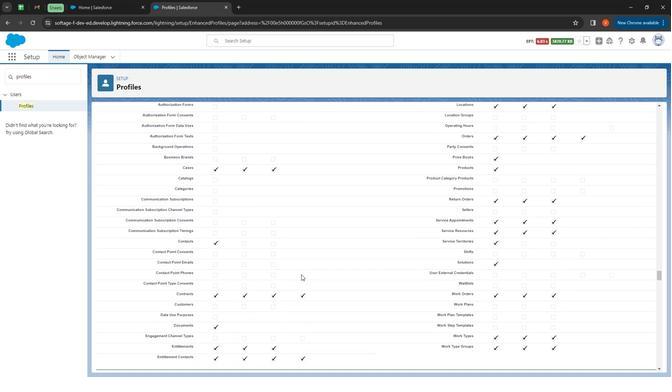 
Action: Mouse scrolled (300, 275) with delta (0, 0)
Screenshot: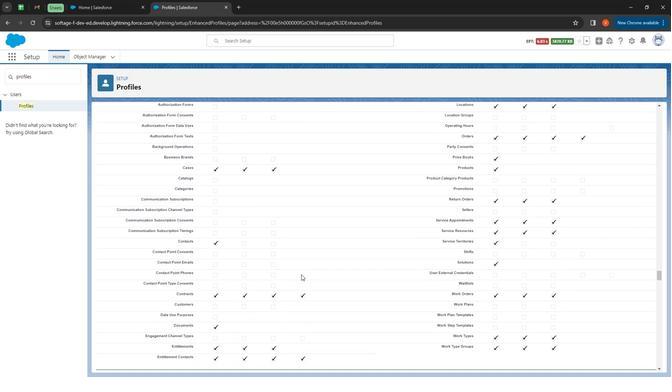 
Action: Mouse scrolled (300, 275) with delta (0, 0)
Screenshot: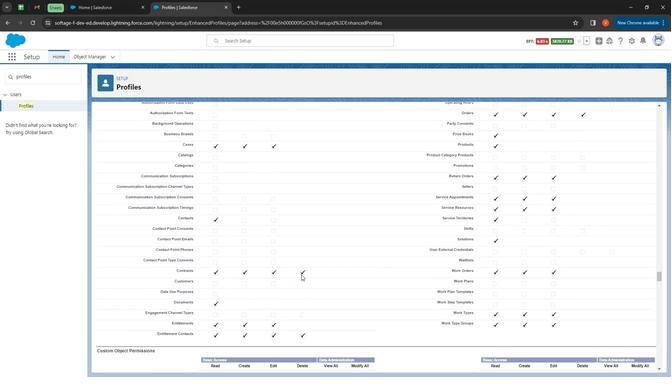 
Action: Mouse scrolled (300, 275) with delta (0, 0)
Screenshot: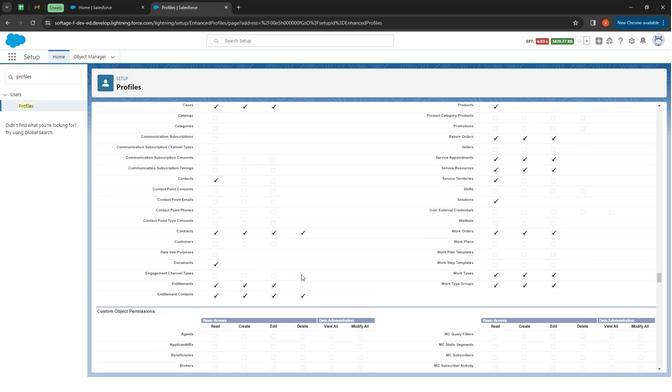
Action: Mouse scrolled (300, 275) with delta (0, 0)
Screenshot: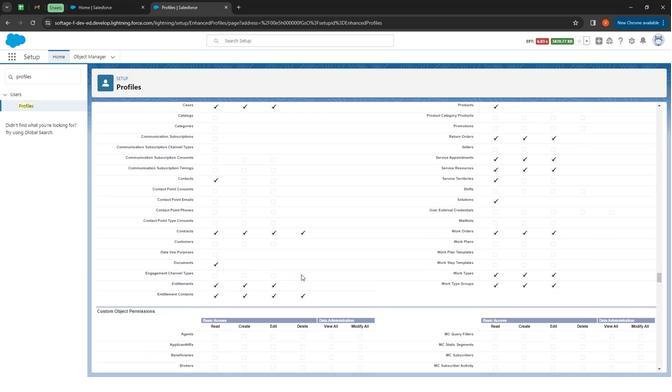 
Action: Mouse scrolled (300, 275) with delta (0, 0)
Screenshot: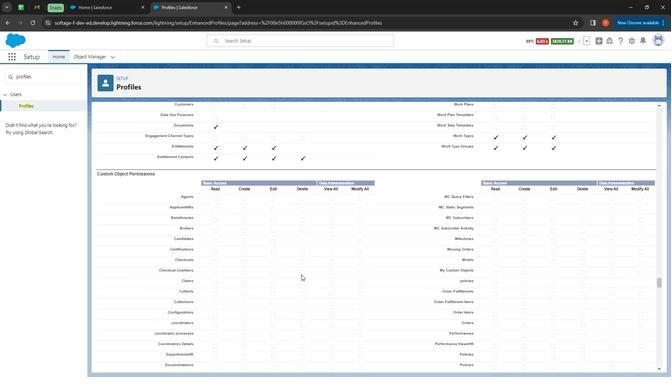 
Action: Mouse scrolled (300, 275) with delta (0, 0)
Screenshot: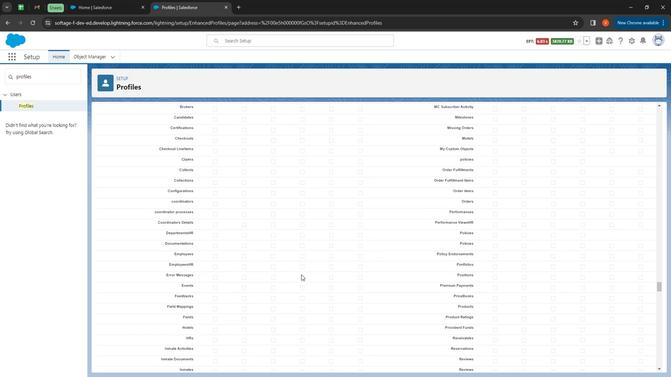 
Action: Mouse scrolled (300, 275) with delta (0, 0)
Screenshot: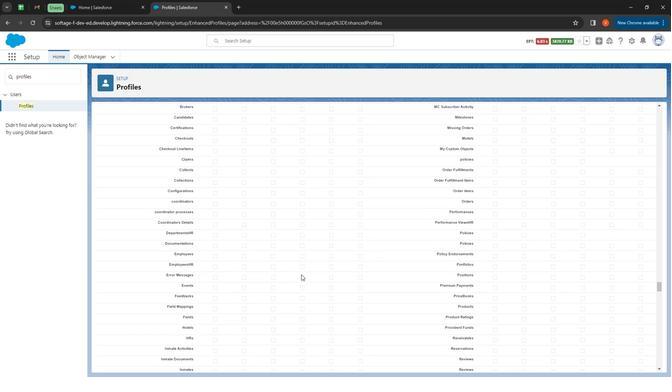 
Action: Mouse scrolled (300, 275) with delta (0, 0)
Screenshot: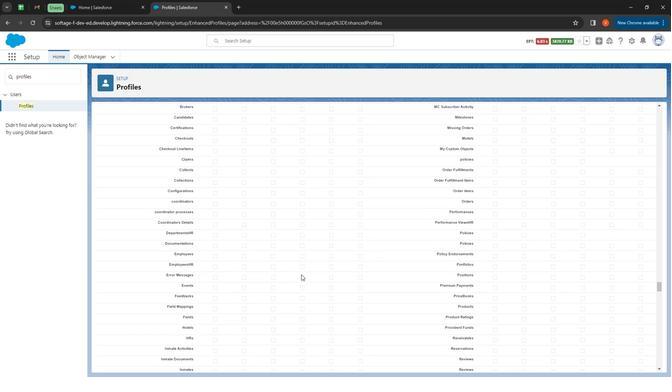 
Action: Mouse scrolled (300, 275) with delta (0, 0)
Screenshot: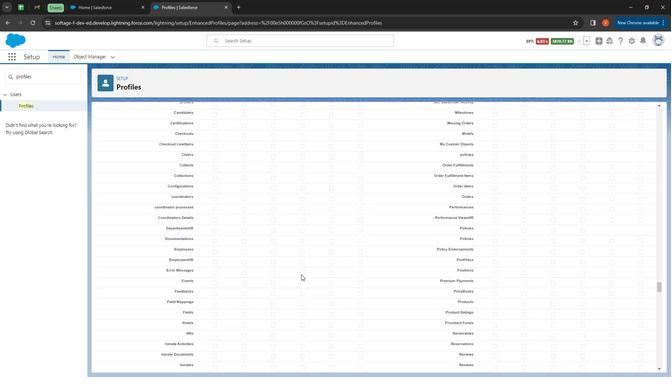 
Action: Mouse scrolled (300, 275) with delta (0, 0)
Screenshot: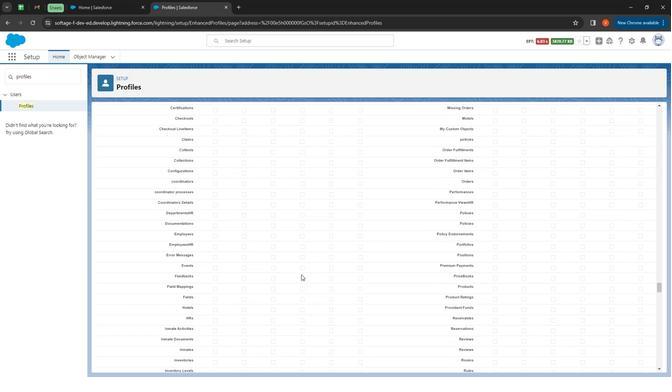 
Action: Mouse scrolled (300, 275) with delta (0, 0)
Screenshot: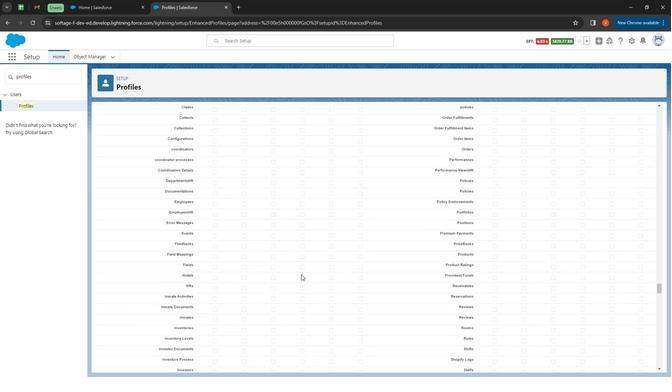 
Action: Mouse scrolled (300, 275) with delta (0, 0)
Screenshot: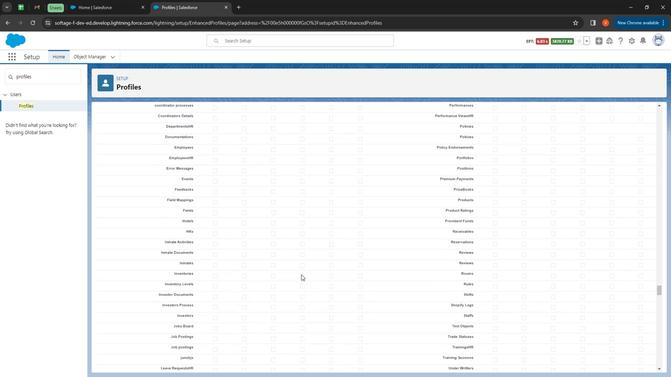 
Action: Mouse moved to (300, 276)
Screenshot: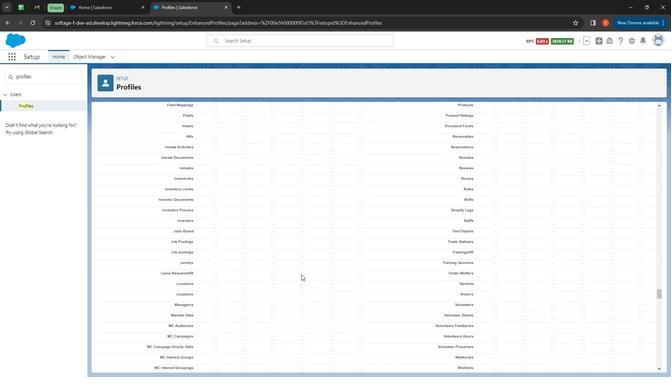 
Action: Mouse scrolled (300, 275) with delta (0, 0)
Screenshot: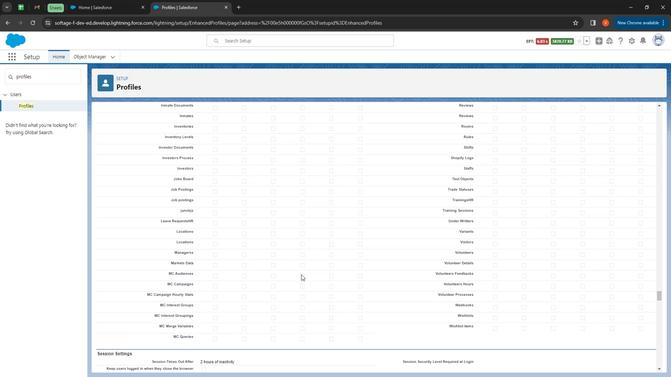 
Action: Mouse scrolled (300, 275) with delta (0, 0)
Screenshot: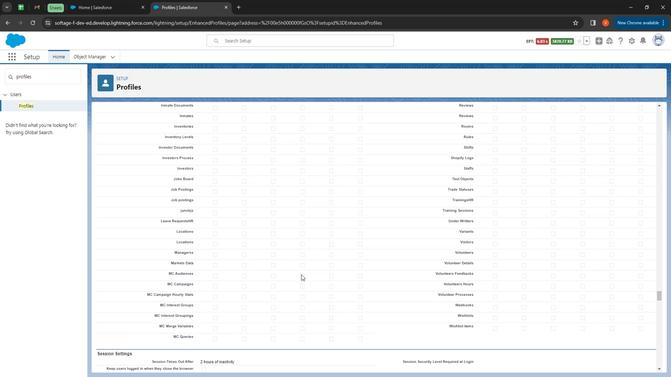
Action: Mouse moved to (300, 276)
Screenshot: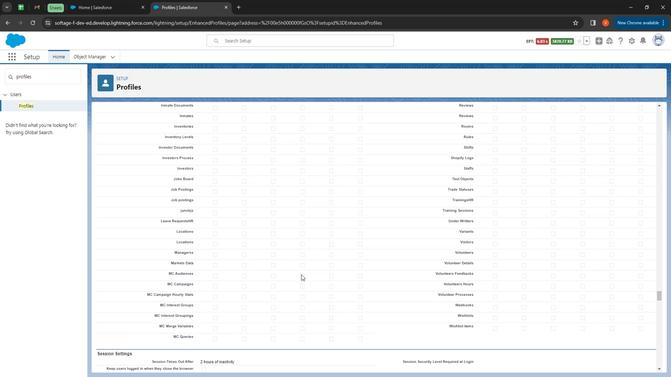 
Action: Mouse scrolled (300, 276) with delta (0, 0)
Screenshot: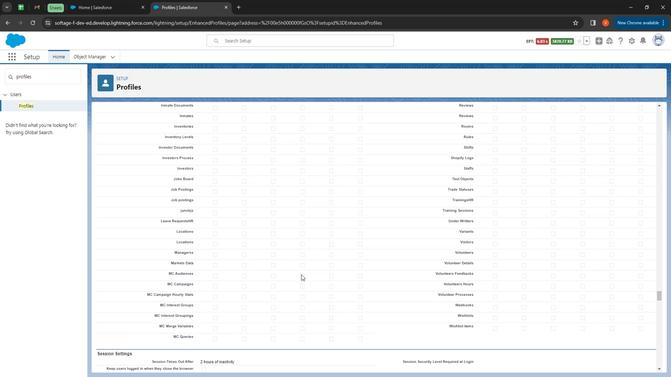 
Action: Mouse scrolled (300, 276) with delta (0, 0)
Screenshot: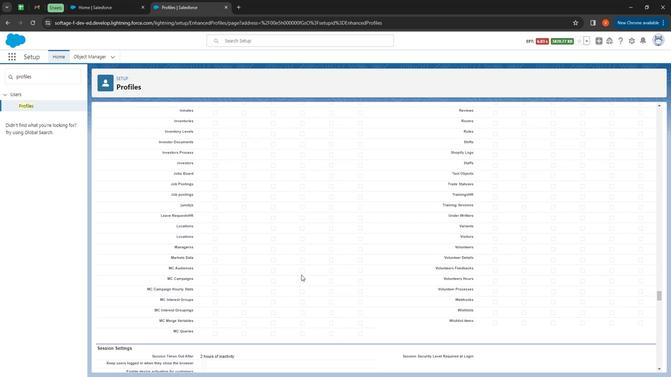 
Action: Mouse scrolled (300, 276) with delta (0, 0)
Screenshot: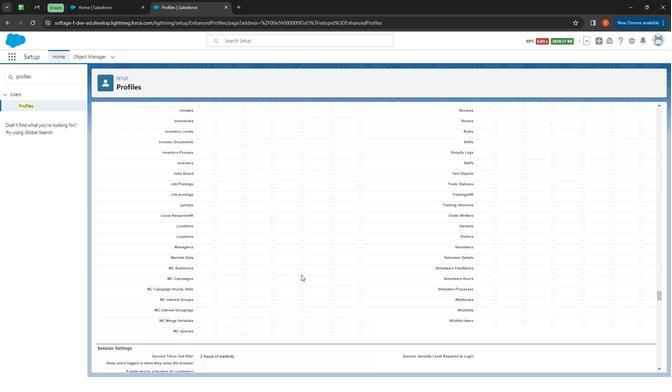 
Action: Mouse scrolled (300, 276) with delta (0, 0)
Screenshot: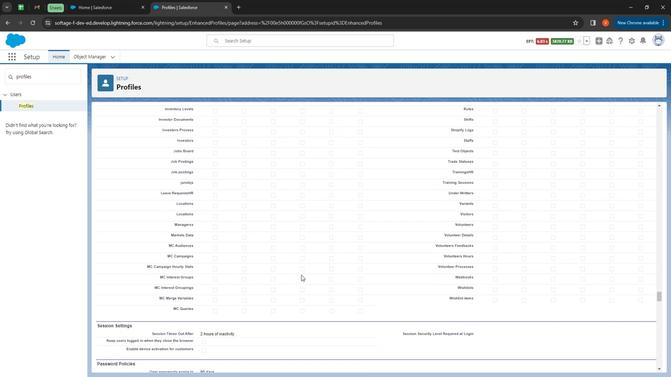 
Action: Mouse scrolled (300, 276) with delta (0, 0)
Screenshot: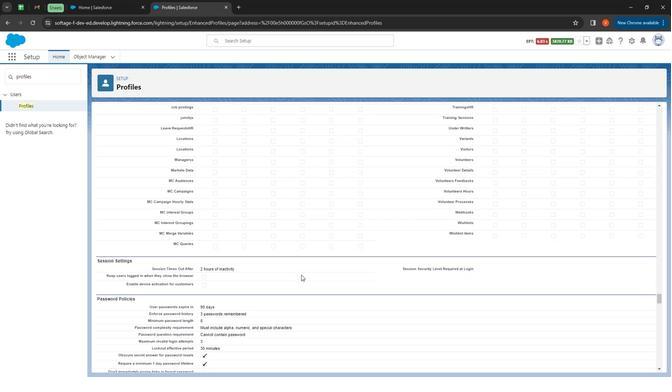 
Action: Mouse scrolled (300, 276) with delta (0, 0)
Screenshot: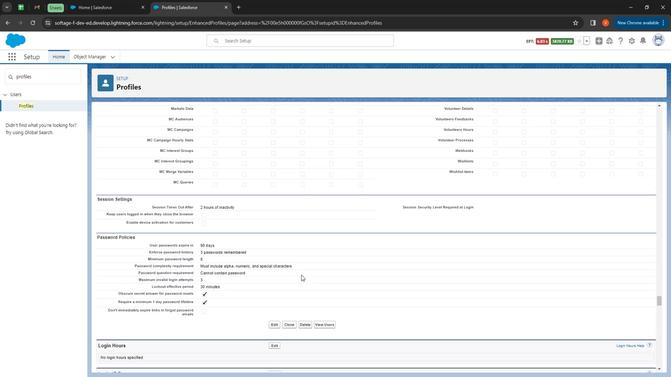 
Action: Mouse scrolled (300, 276) with delta (0, 0)
Screenshot: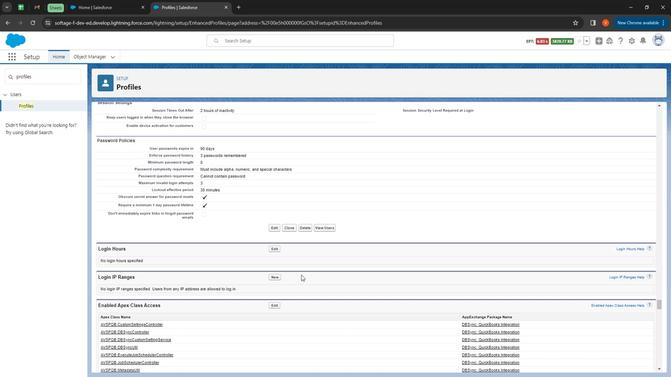 
Action: Mouse moved to (218, 293)
